 Task: Open a blank sheet, save the file as 'skill' Insert a table '3 by 2' In first column, add headers, 'Task, Start Date, End Date'. Under first header add  R&D. Under second header add  4 May. Under third header add  '12 May'. Change table style to  'Light Blue'
Action: Mouse pressed left at (29, 65)
Screenshot: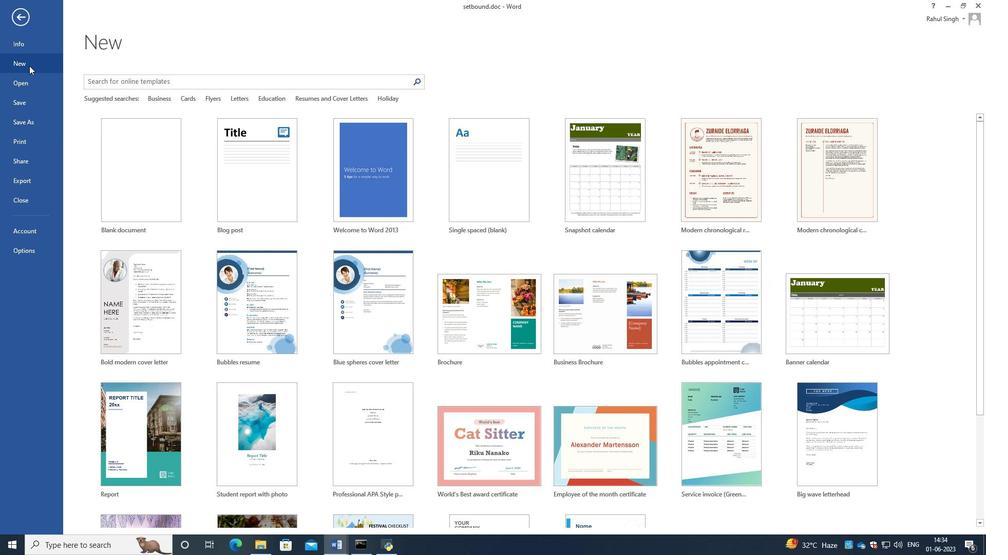 
Action: Mouse moved to (128, 170)
Screenshot: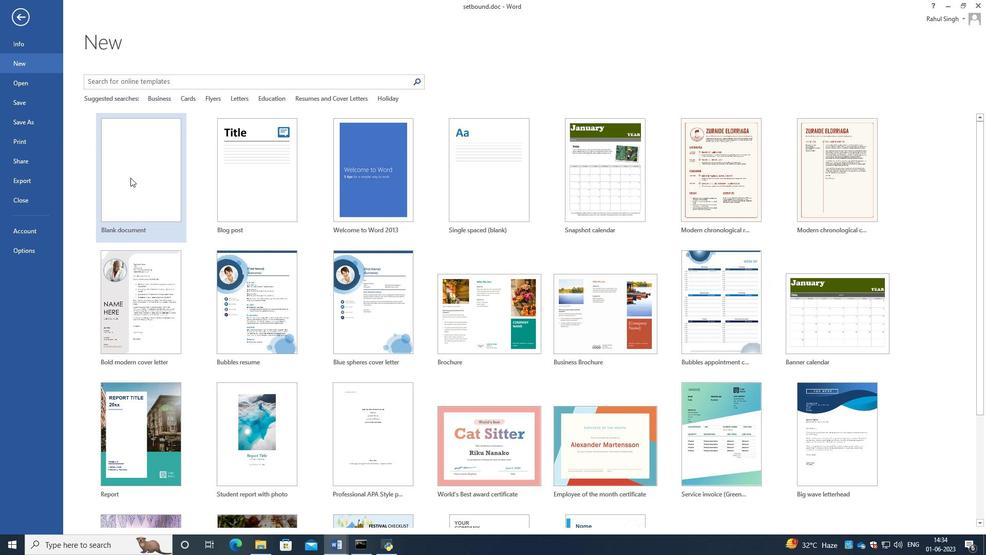 
Action: Mouse pressed left at (128, 170)
Screenshot: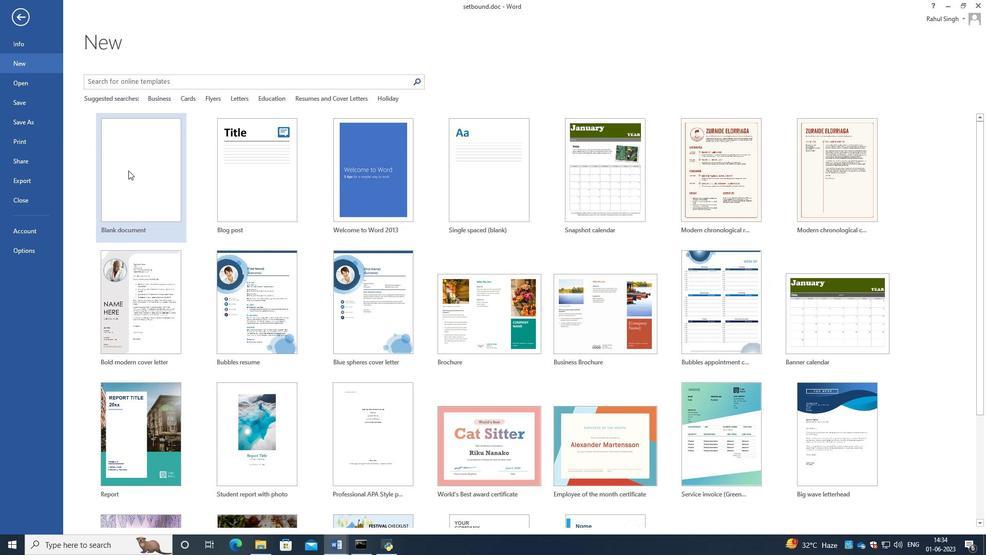 
Action: Mouse moved to (9, 20)
Screenshot: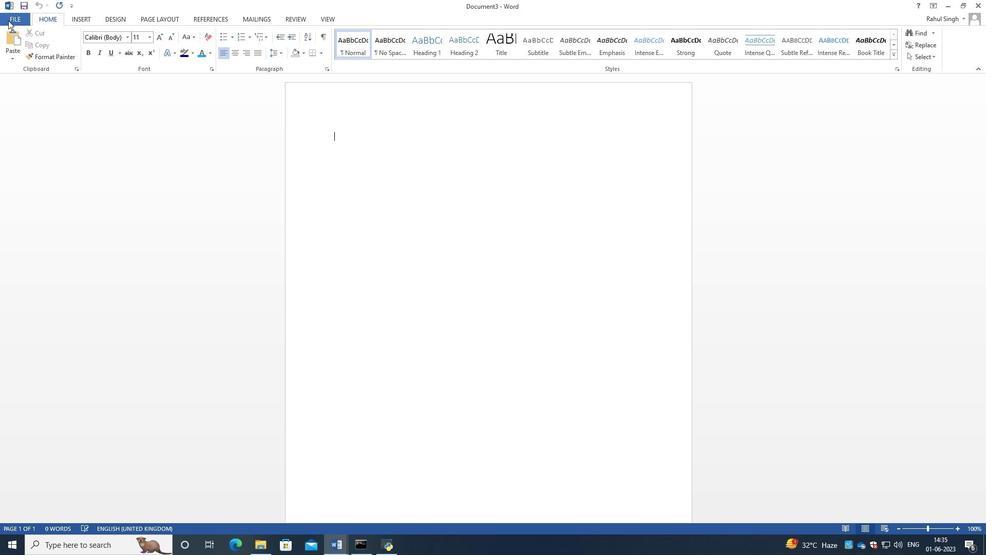 
Action: Mouse pressed left at (9, 20)
Screenshot: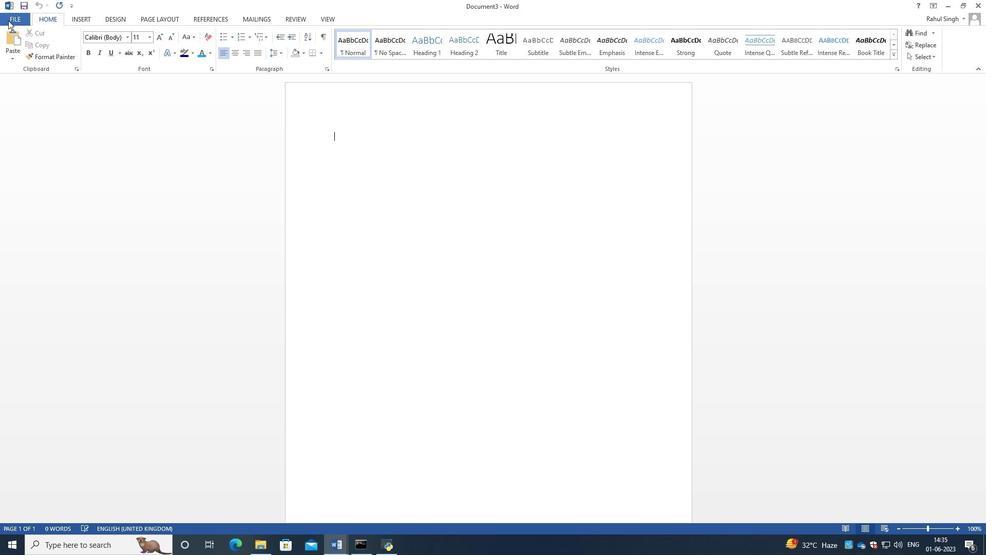 
Action: Mouse moved to (30, 120)
Screenshot: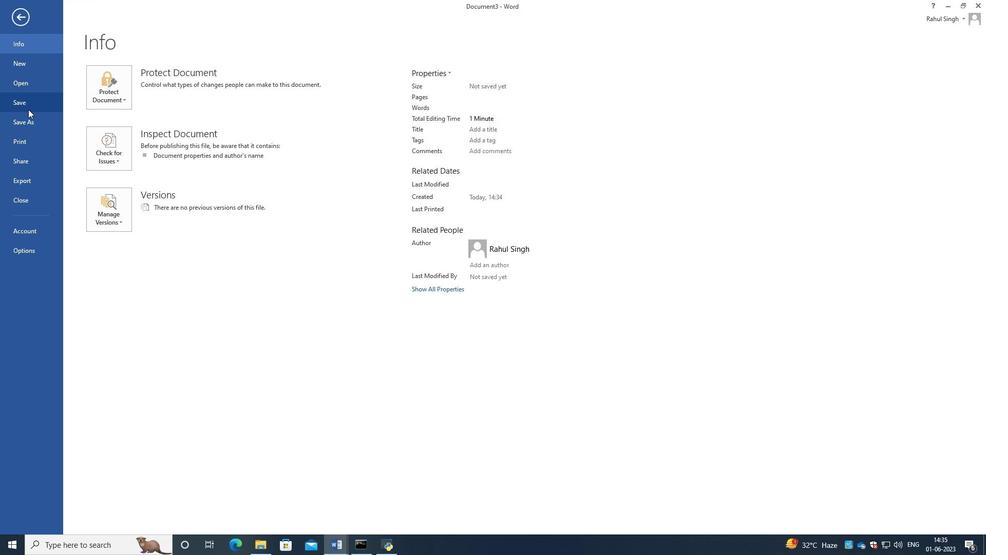 
Action: Mouse pressed left at (30, 120)
Screenshot: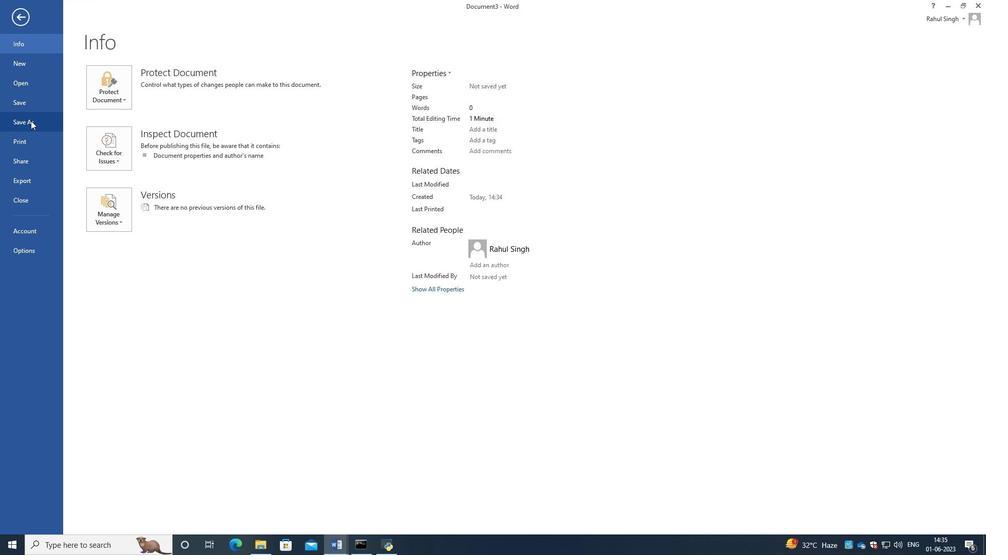 
Action: Mouse moved to (281, 111)
Screenshot: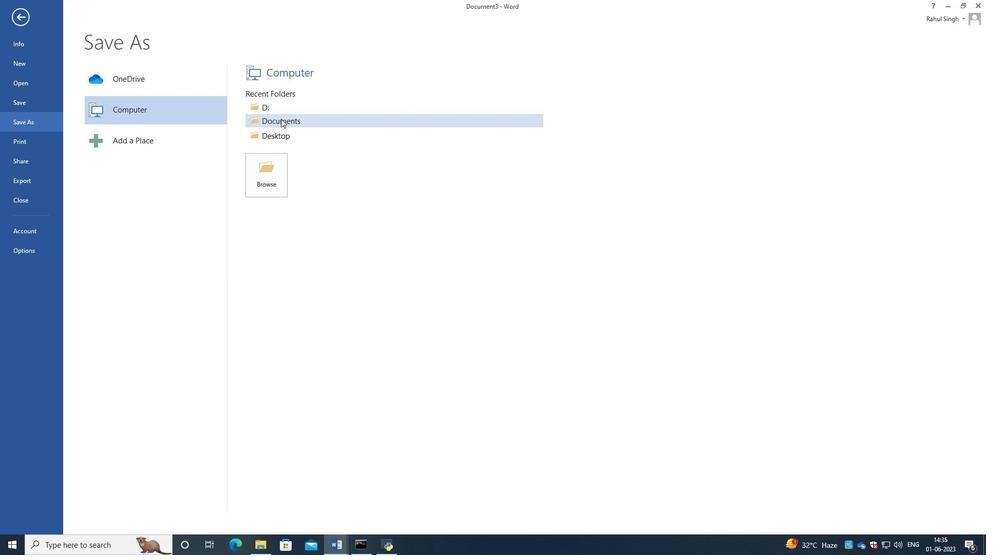
Action: Mouse pressed left at (281, 111)
Screenshot: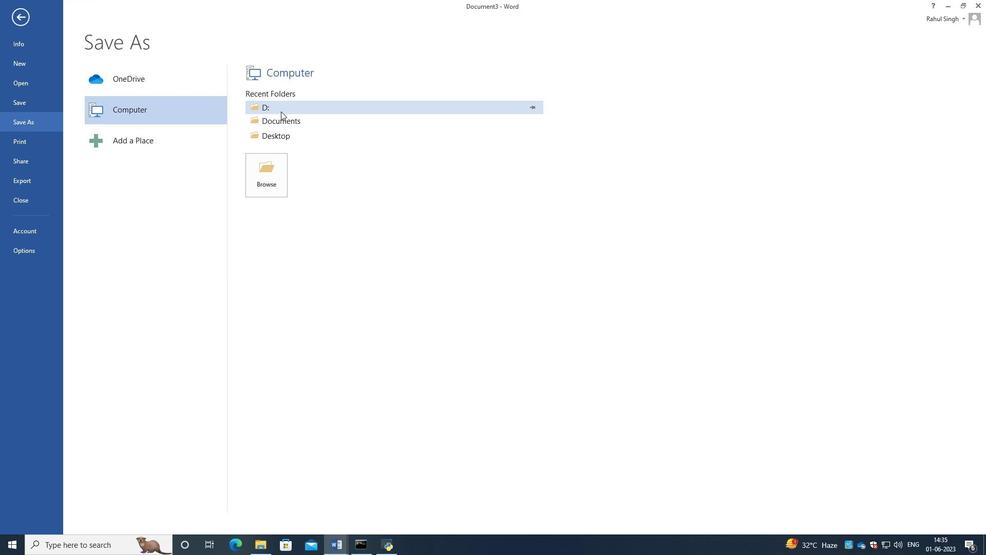 
Action: Mouse moved to (265, 215)
Screenshot: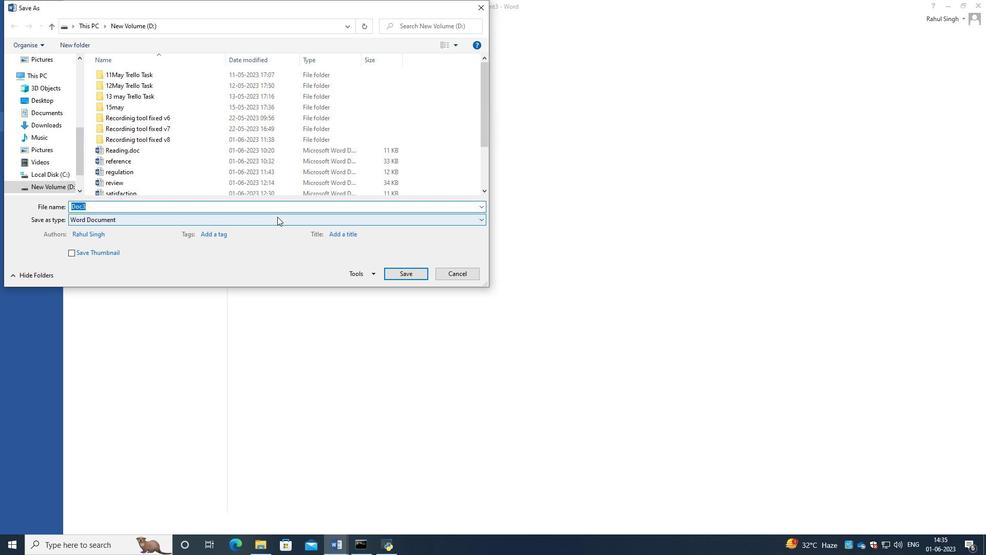 
Action: Key pressed skill
Screenshot: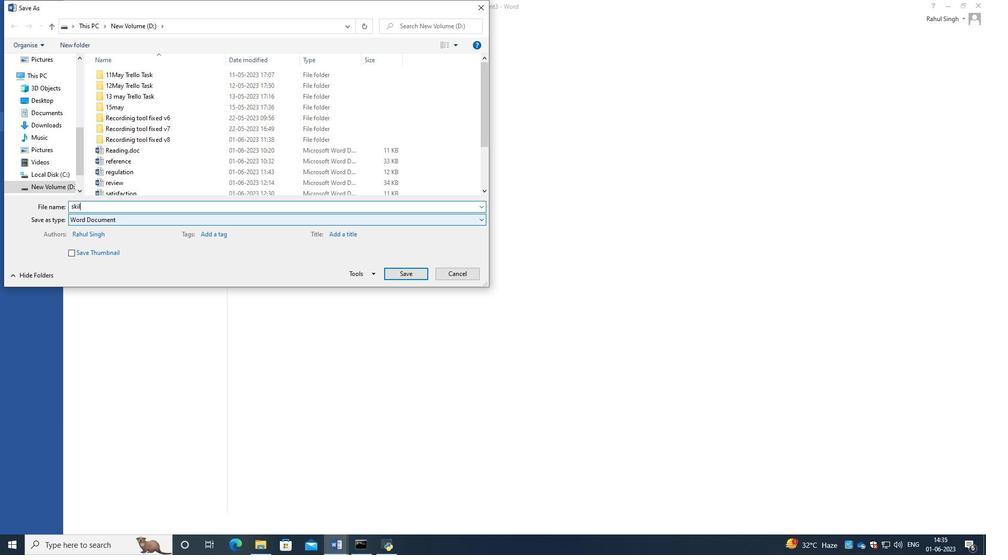 
Action: Mouse moved to (389, 274)
Screenshot: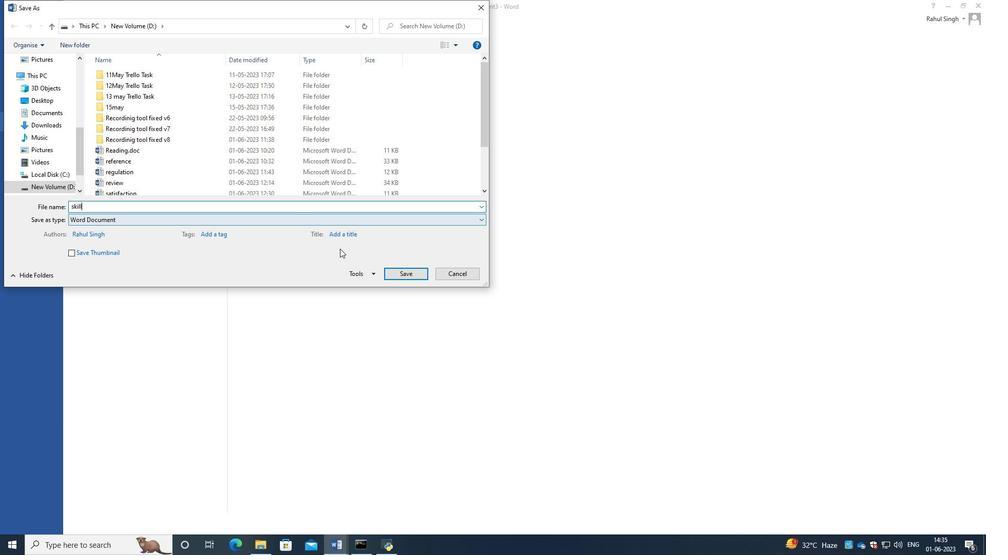 
Action: Mouse pressed left at (389, 274)
Screenshot: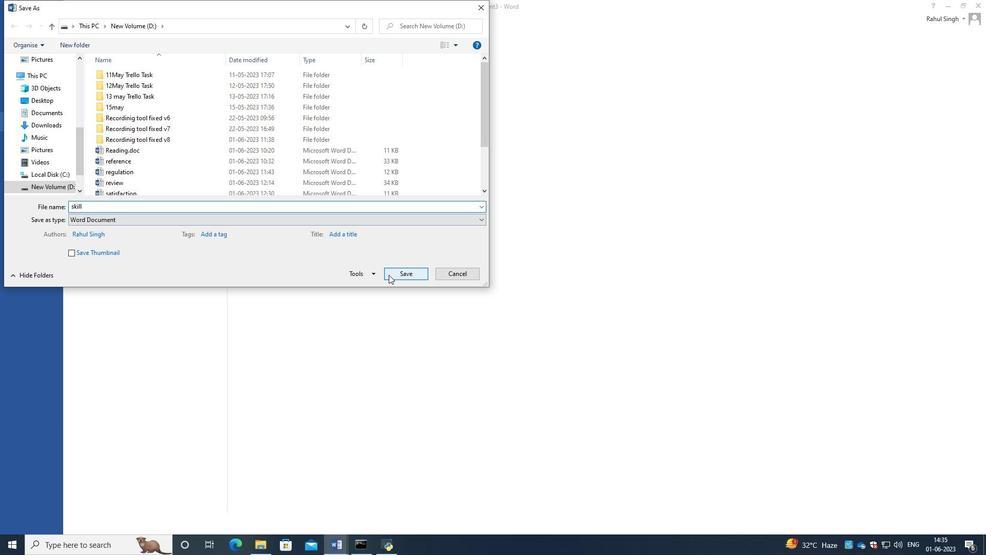 
Action: Mouse moved to (87, 16)
Screenshot: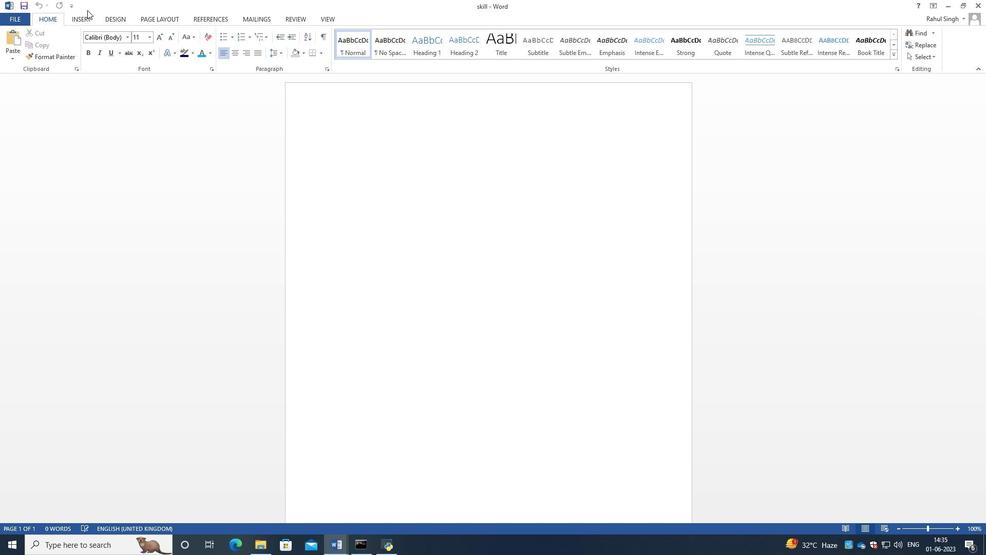 
Action: Mouse pressed left at (87, 16)
Screenshot: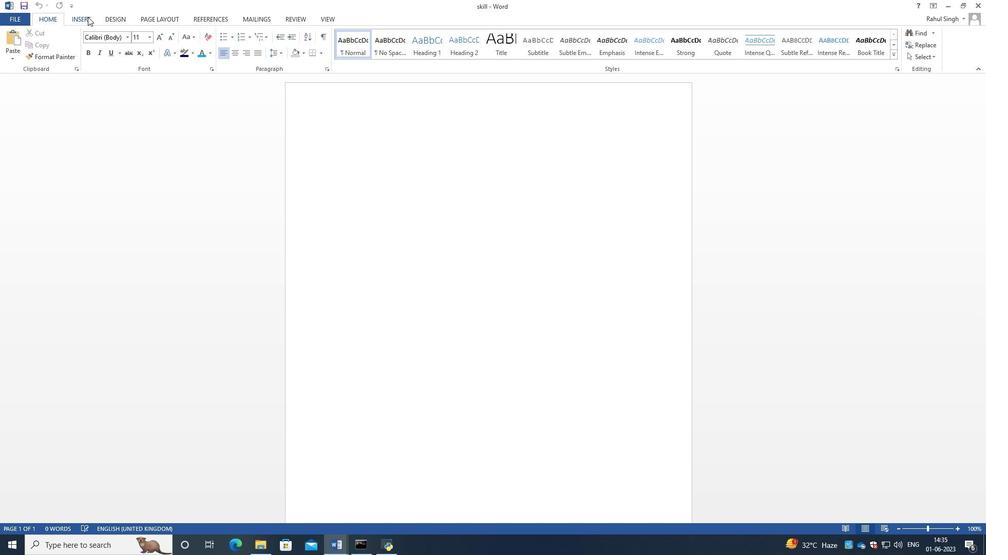 
Action: Mouse moved to (78, 56)
Screenshot: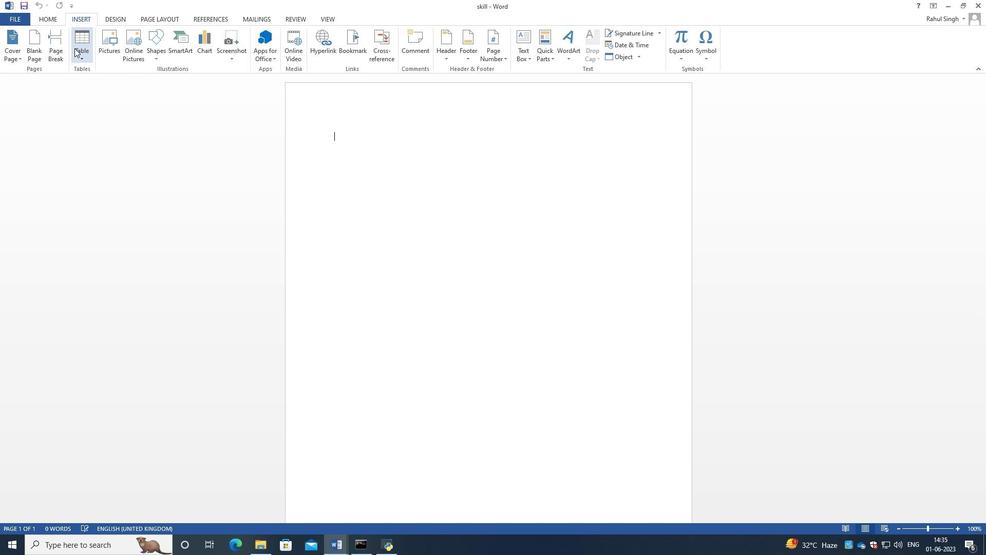 
Action: Mouse pressed left at (78, 56)
Screenshot: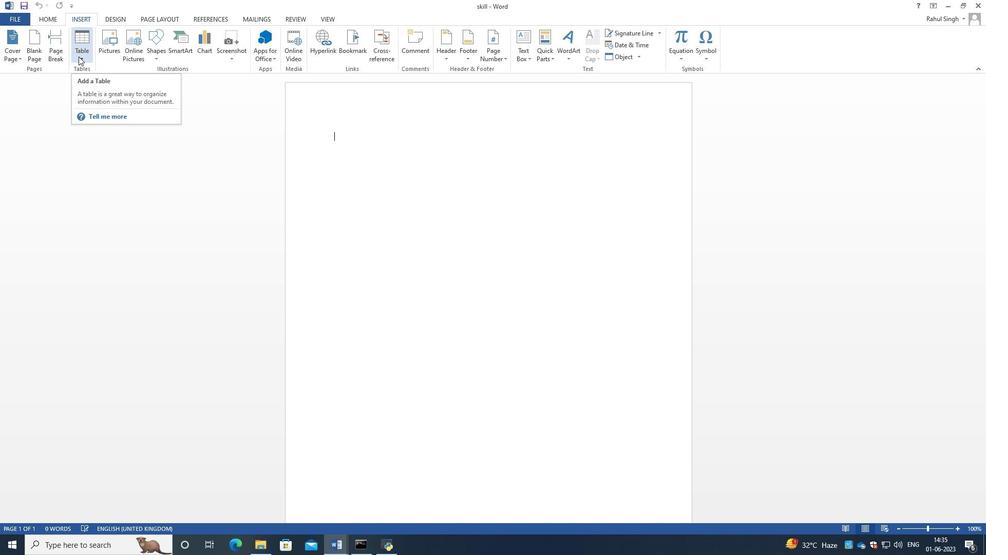 
Action: Mouse moved to (101, 88)
Screenshot: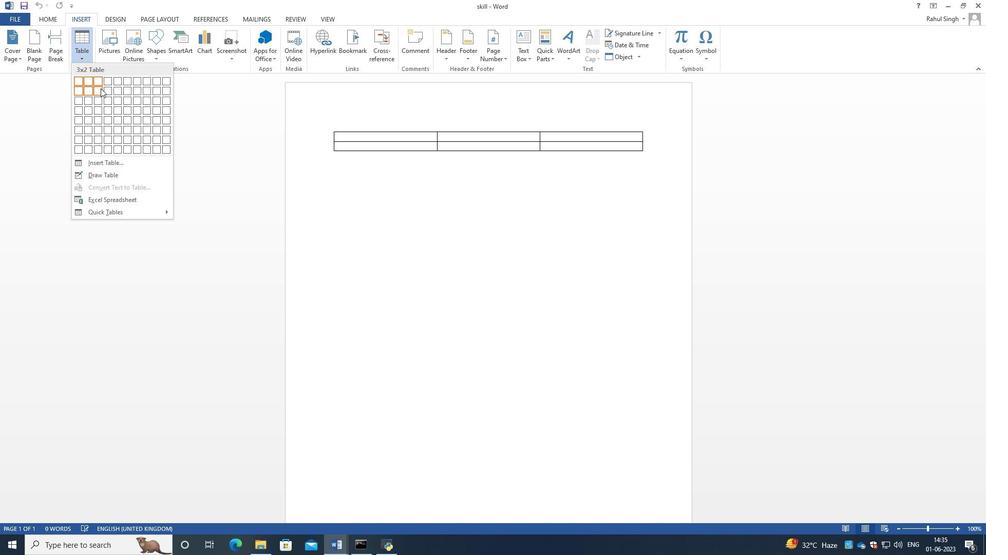 
Action: Mouse pressed left at (101, 88)
Screenshot: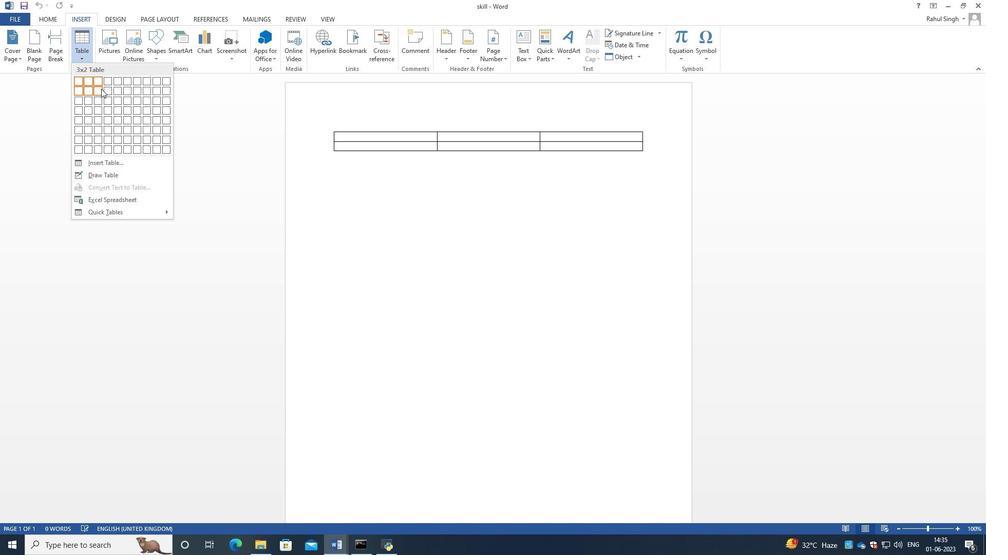 
Action: Mouse moved to (395, 136)
Screenshot: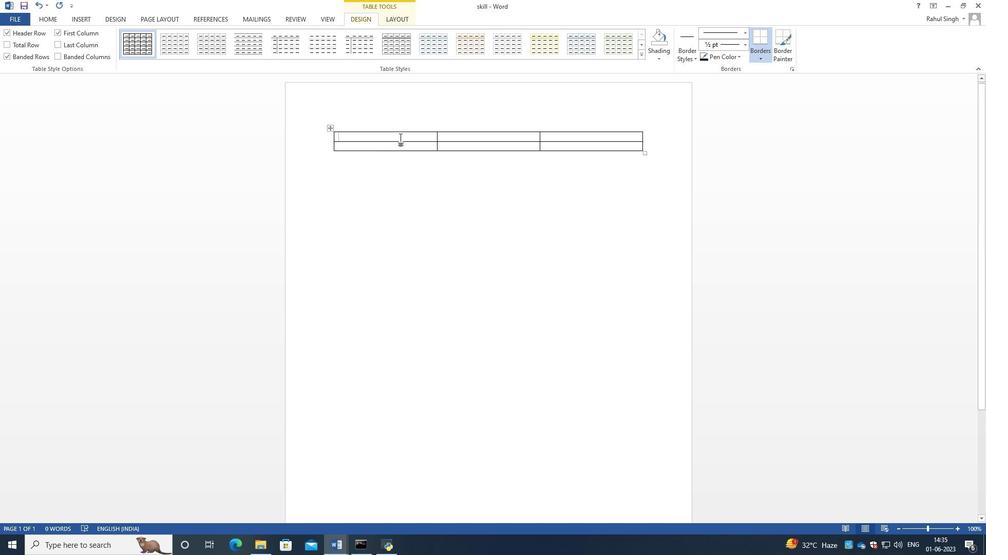 
Action: Mouse pressed left at (395, 136)
Screenshot: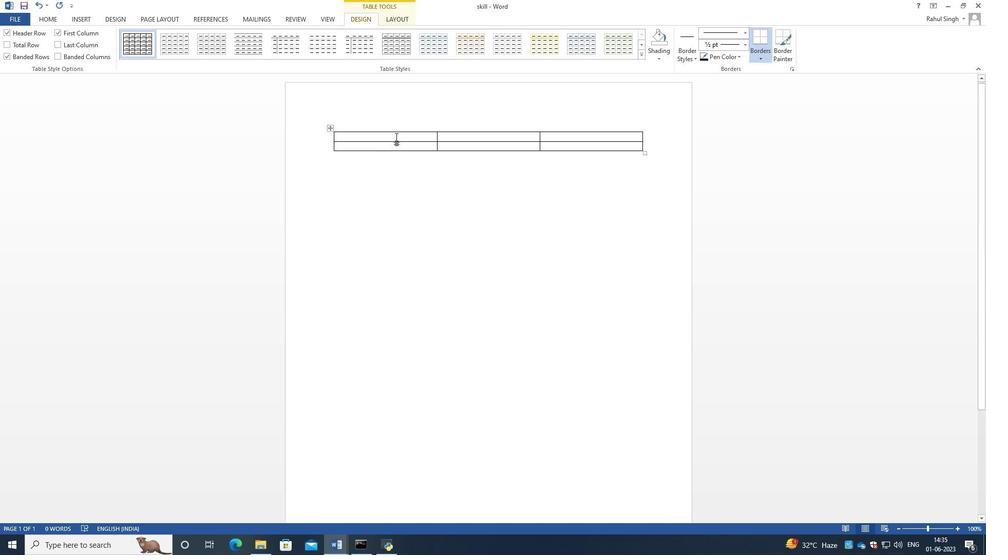 
Action: Key pressed <Key.caps_lock>T<Key.caps_lock>ask<Key.tab>start<Key.space><Key.caps_lock>D<Key.caps_lock>ate<Key.tab><Key.caps_lock>E<Key.caps_lock>nd<Key.space><Key.caps_lock>D<Key.caps_lock>ate
Screenshot: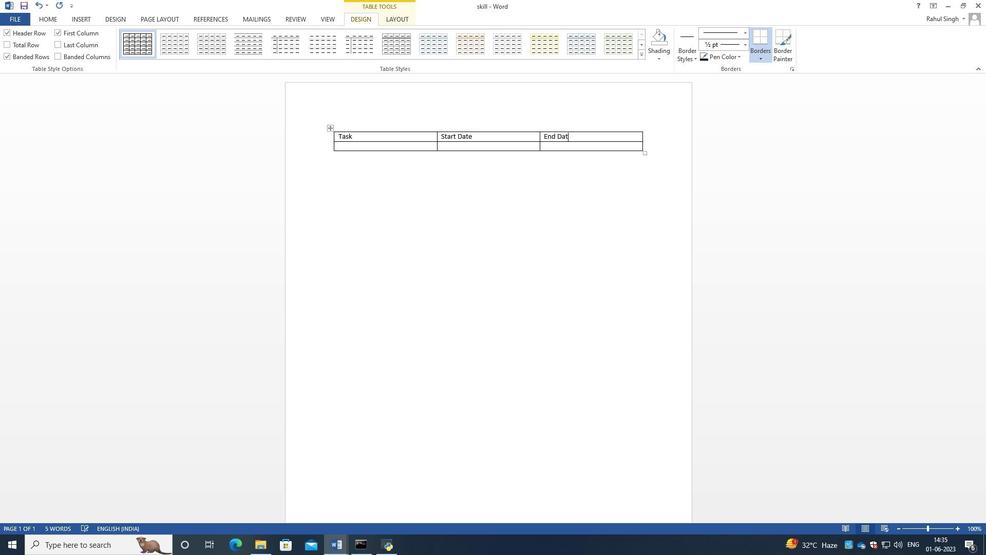 
Action: Mouse moved to (360, 148)
Screenshot: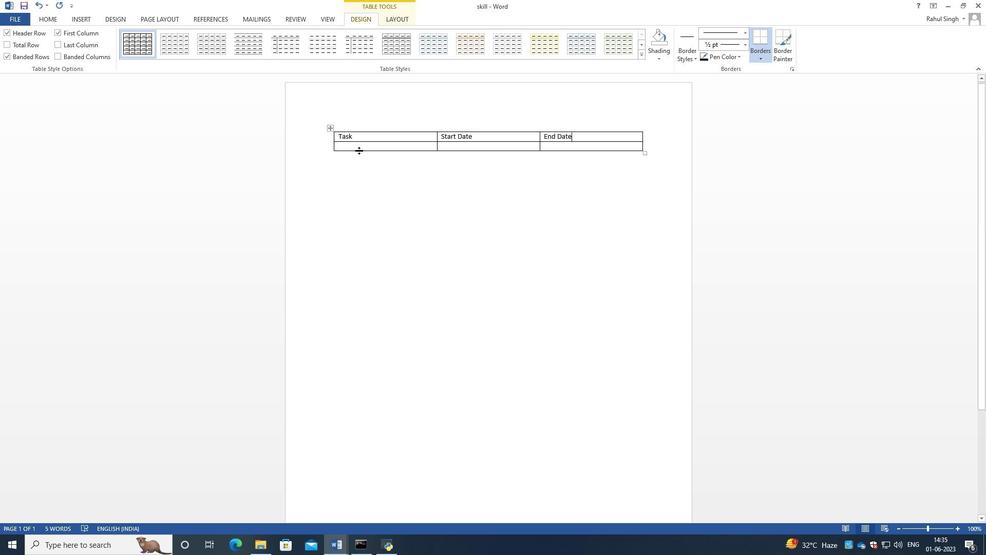 
Action: Mouse pressed left at (360, 148)
Screenshot: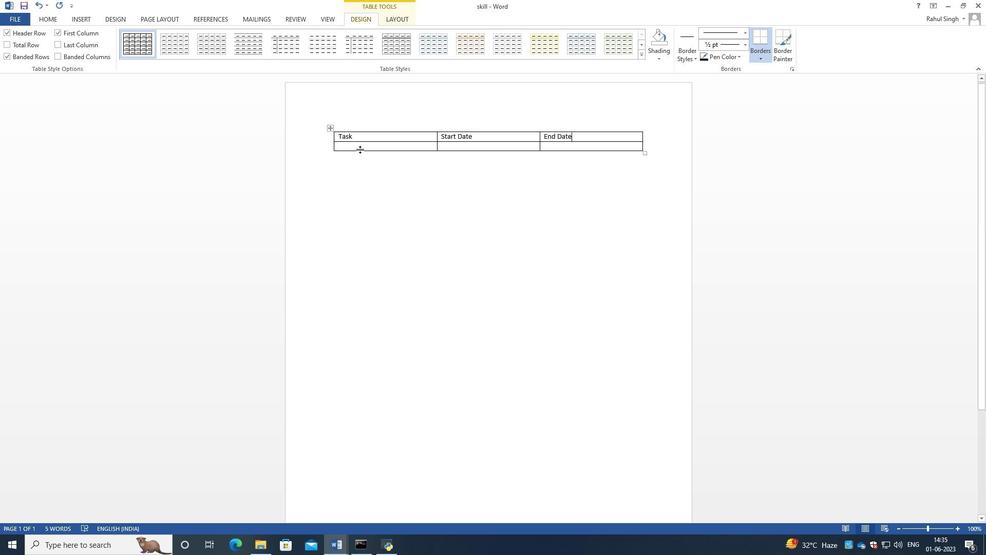 
Action: Key pressed <Key.shift>R<Key.shift><Key.shift><Key.shift><Key.shift><Key.shift><Key.shift><Key.shift><Key.shift><Key.shift><Key.shift><Key.shift><Key.shift><Key.shift><Key.shift><Key.shift><Key.shift><Key.shift><Key.shift><Key.shift><Key.shift><Key.shift><Key.shift><Key.shift><Key.shift><Key.shift><Key.shift><Key.shift><Key.shift><Key.shift><Key.shift><Key.shift><Key.shift><Key.shift><Key.shift><Key.shift><Key.shift><Key.shift><Key.shift><Key.shift><Key.shift><Key.shift><Key.shift><Key.shift><Key.shift><Key.shift><Key.shift>&<Key.shift>D
Screenshot: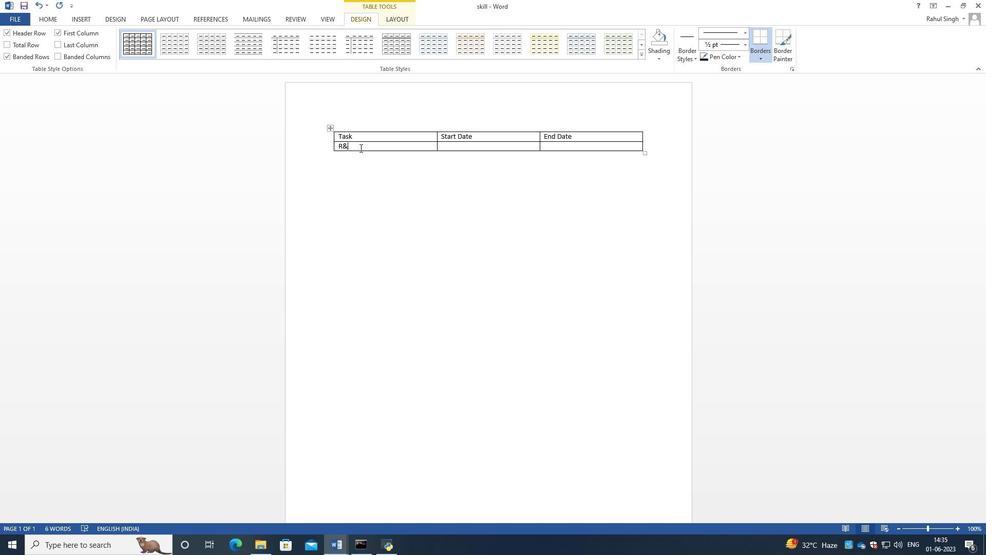
Action: Mouse moved to (476, 145)
Screenshot: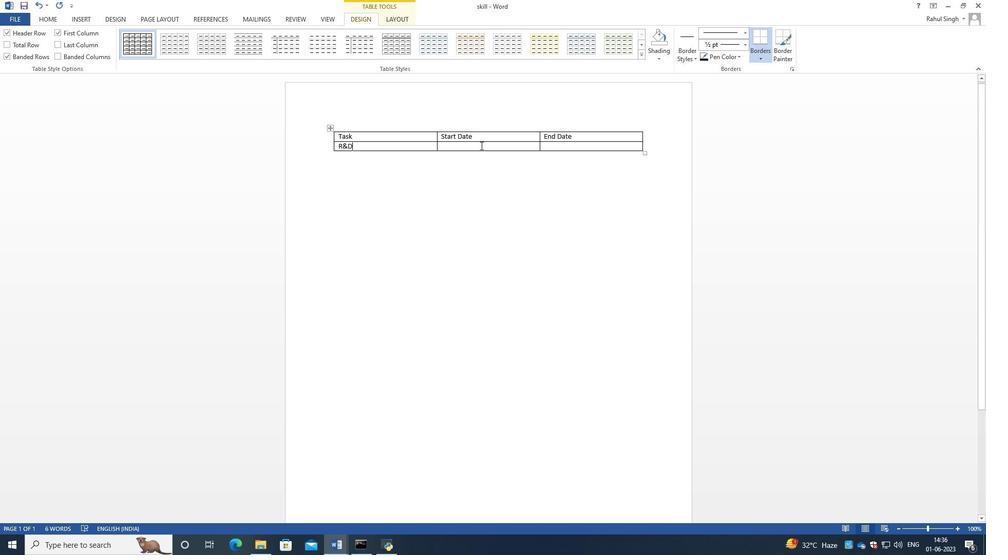 
Action: Mouse pressed left at (476, 145)
Screenshot: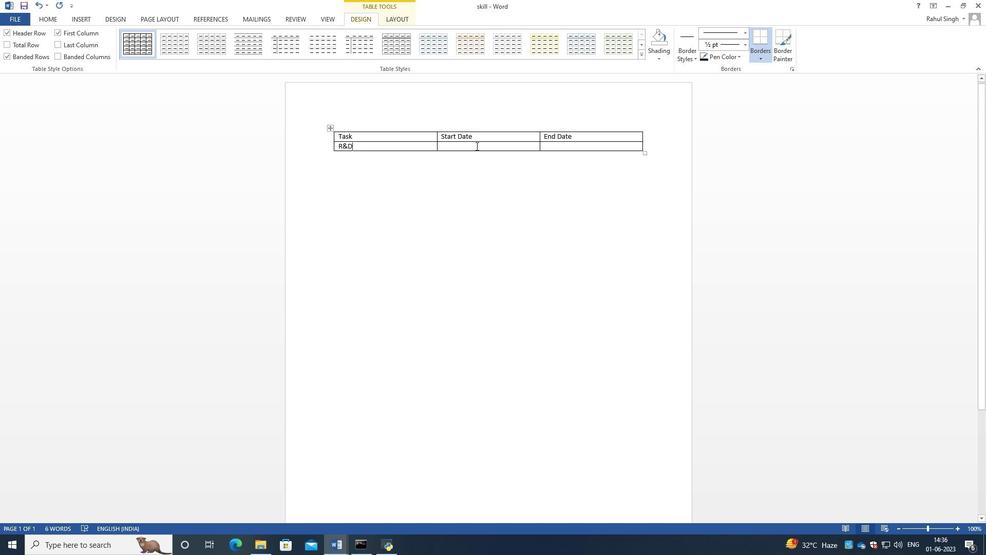 
Action: Key pressed 04<Key.space><Key.caps_lock>M<Key.caps_lock>ay
Screenshot: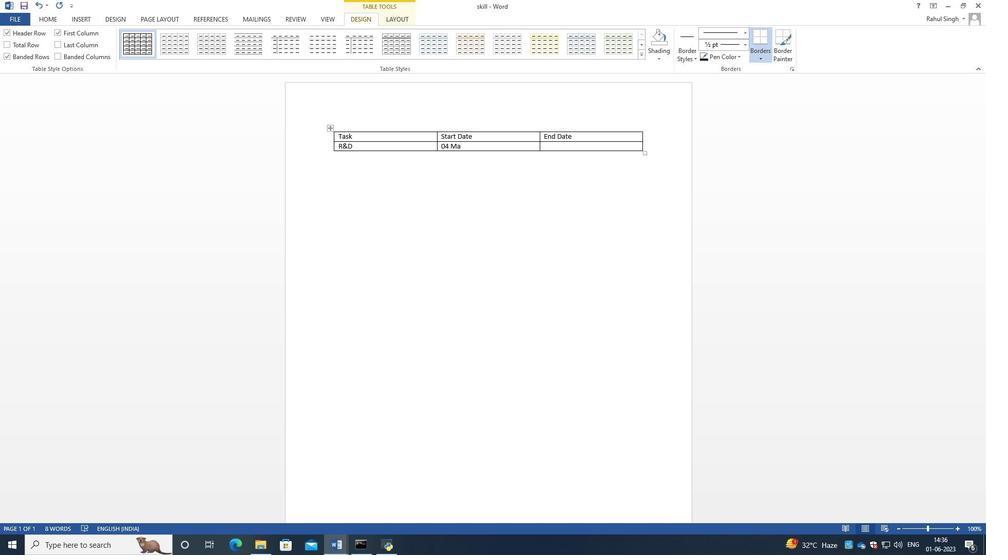 
Action: Mouse moved to (563, 146)
Screenshot: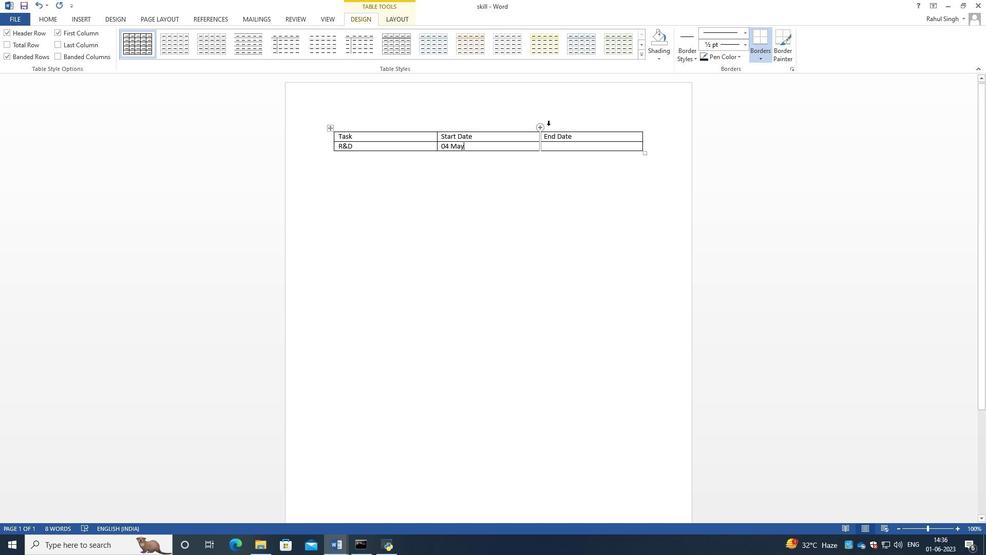 
Action: Mouse pressed left at (563, 146)
Screenshot: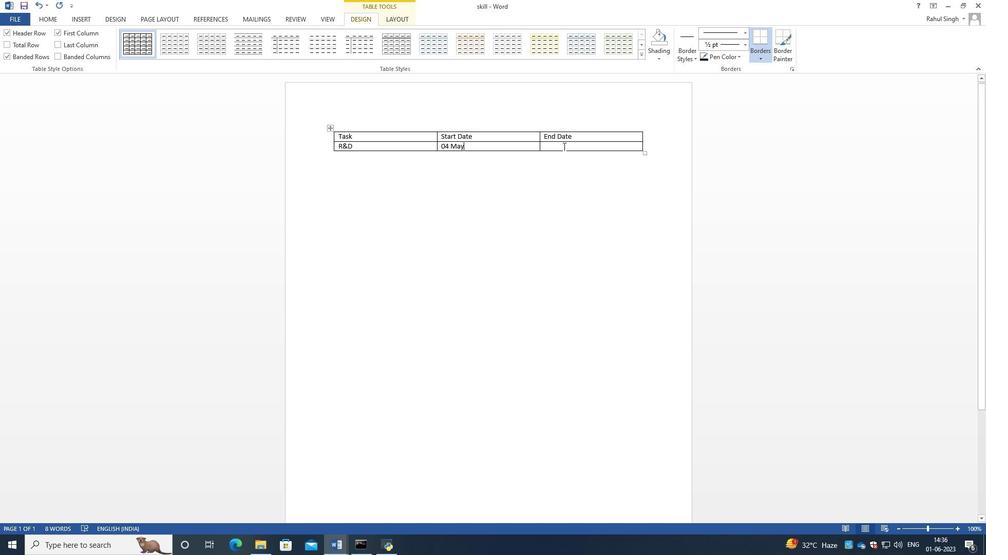 
Action: Key pressed 12<Key.caps_lock>M<Key.caps_lock>ay
Screenshot: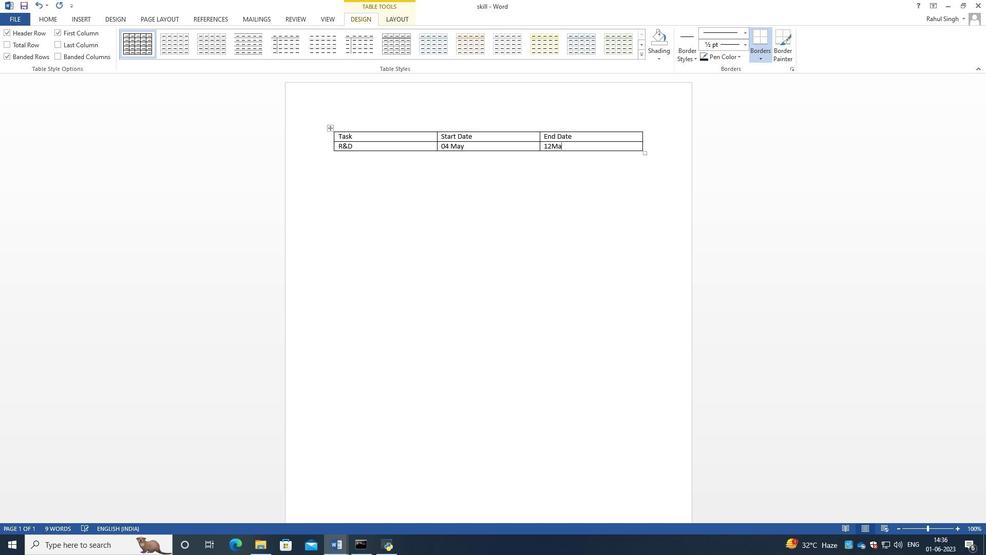
Action: Mouse moved to (602, 178)
Screenshot: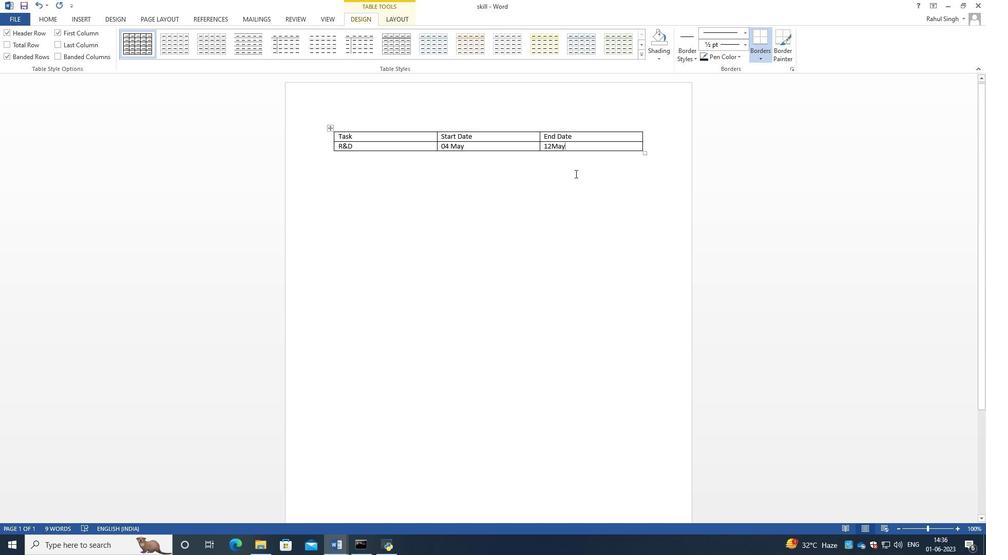 
Action: Mouse pressed left at (602, 178)
Screenshot: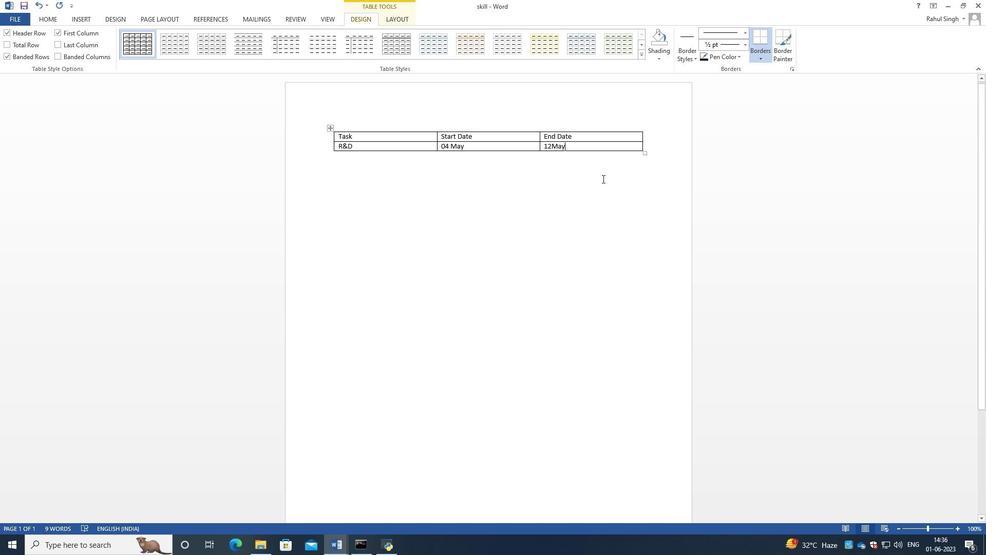 
Action: Mouse moved to (494, 141)
Screenshot: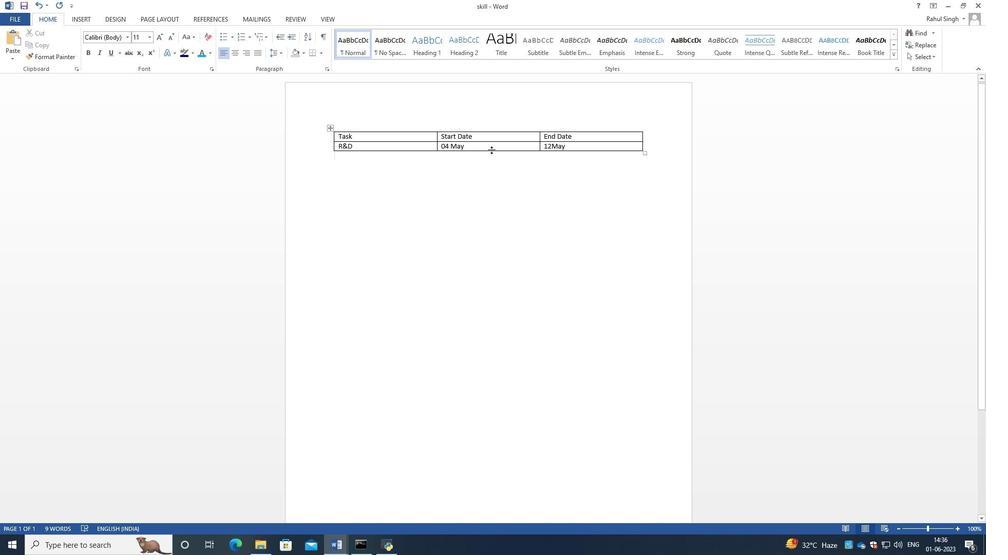 
Action: Mouse pressed left at (494, 141)
Screenshot: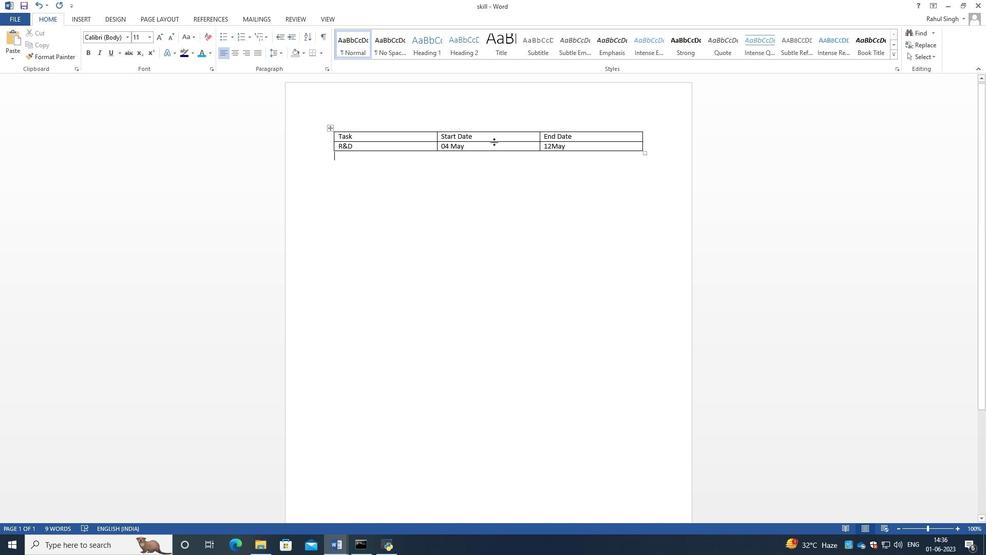 
Action: Mouse moved to (494, 135)
Screenshot: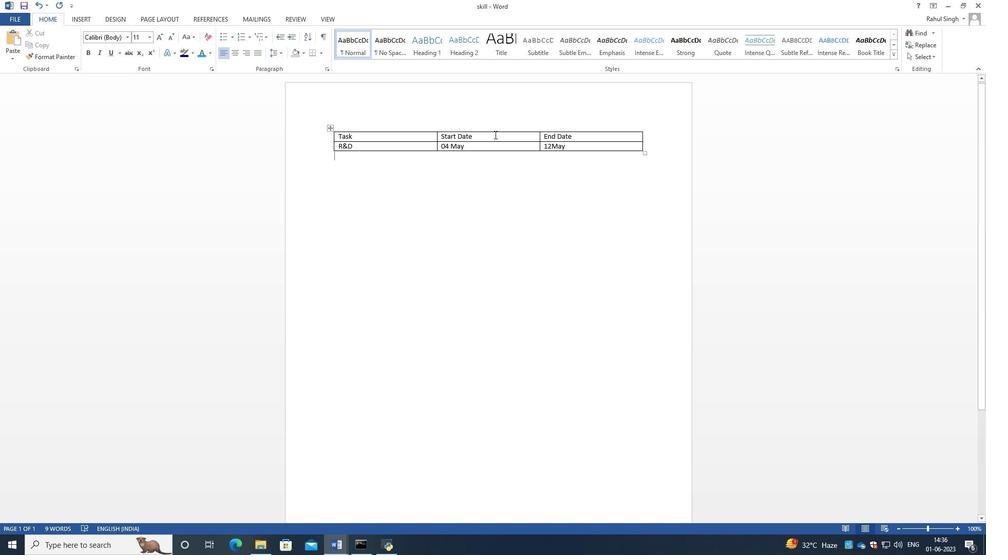 
Action: Mouse pressed left at (494, 135)
Screenshot: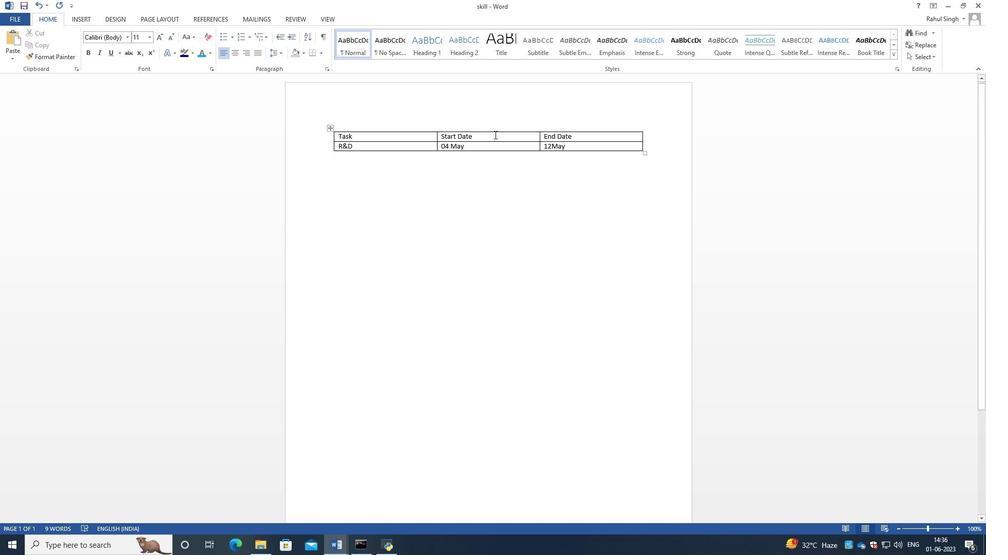 
Action: Mouse moved to (694, 58)
Screenshot: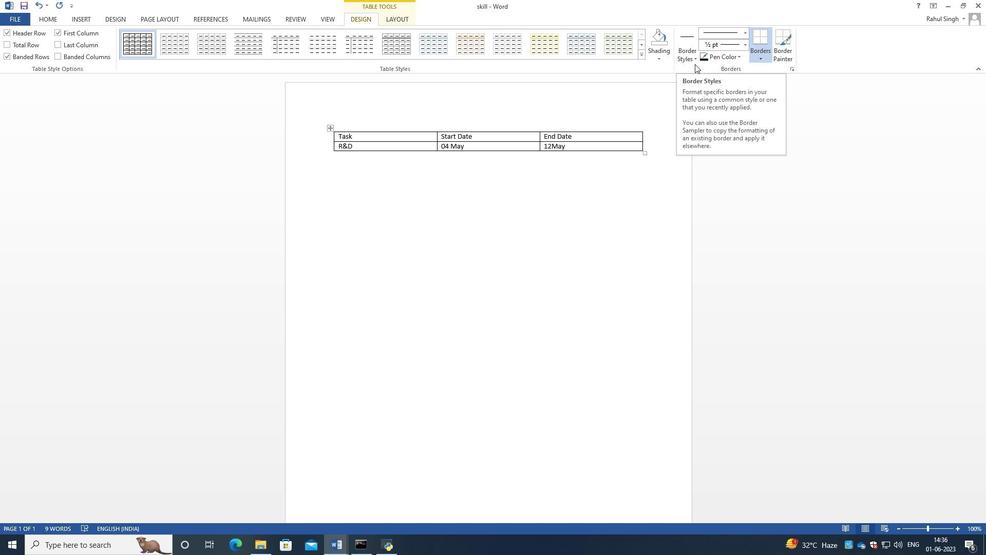 
Action: Mouse pressed left at (694, 58)
Screenshot: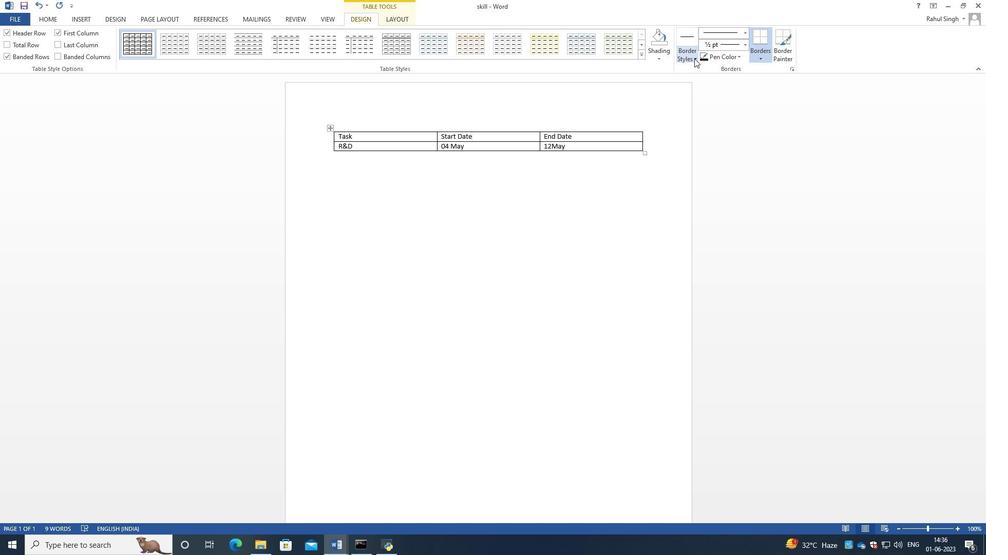 
Action: Mouse pressed left at (694, 58)
Screenshot: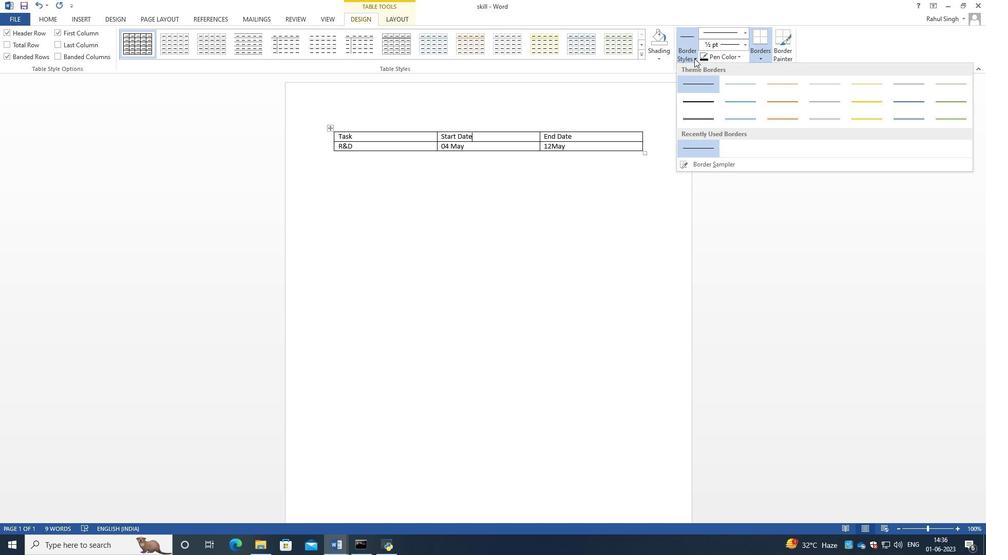 
Action: Mouse moved to (655, 56)
Screenshot: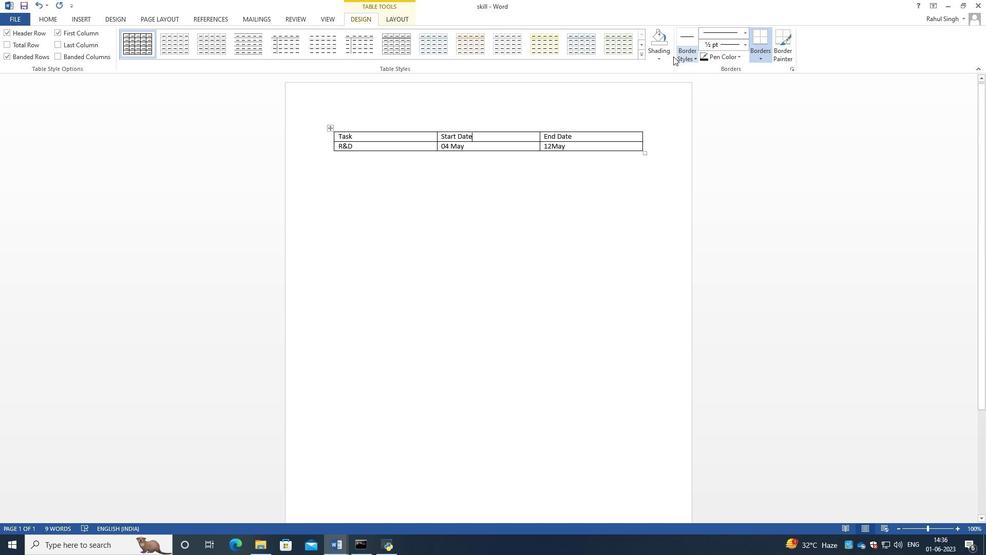 
Action: Mouse pressed left at (655, 56)
Screenshot: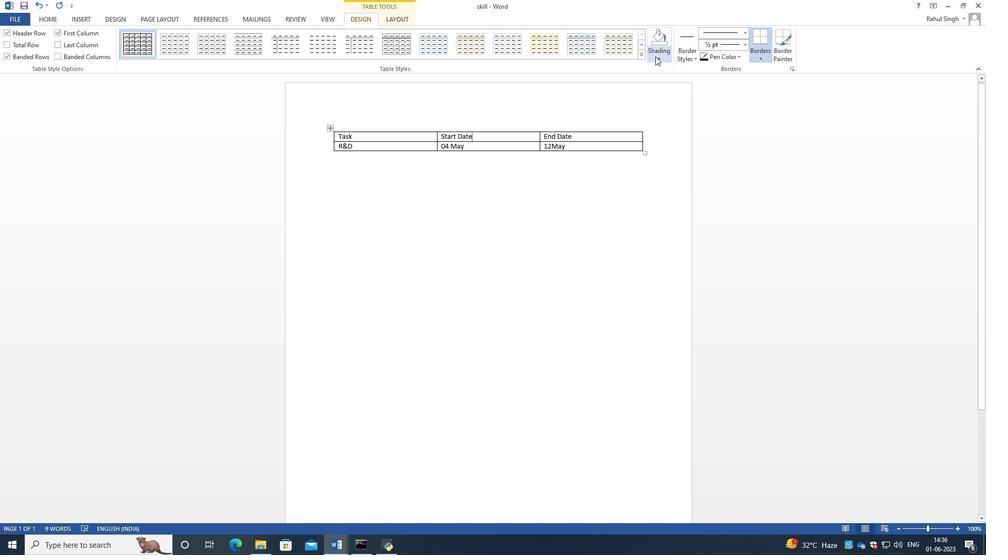
Action: Mouse pressed left at (655, 56)
Screenshot: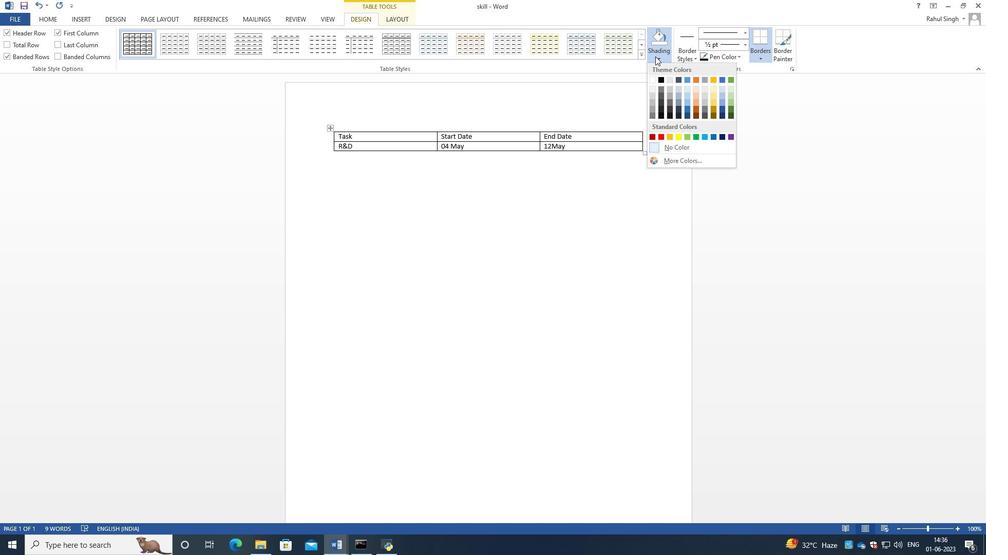 
Action: Mouse moved to (20, 43)
Screenshot: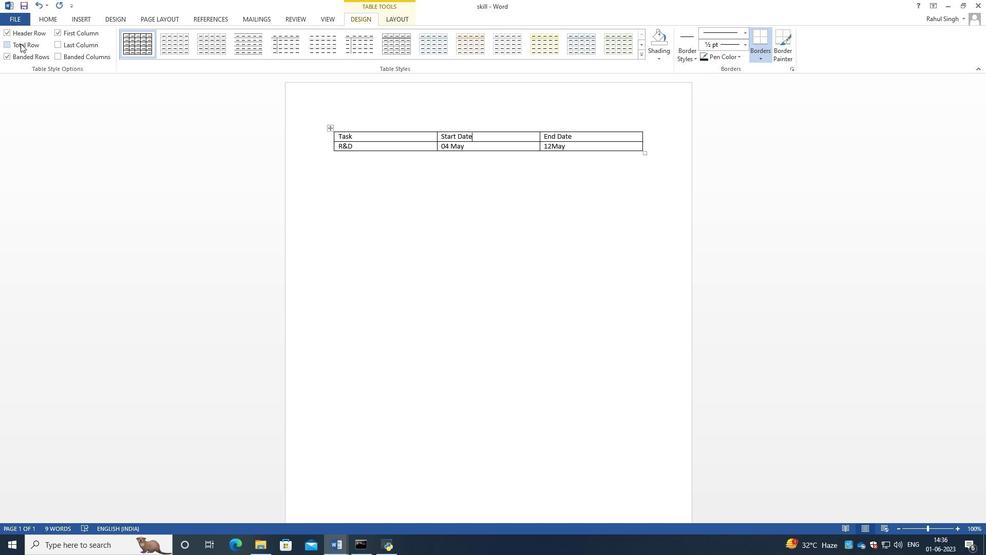 
Action: Mouse pressed left at (20, 43)
Screenshot: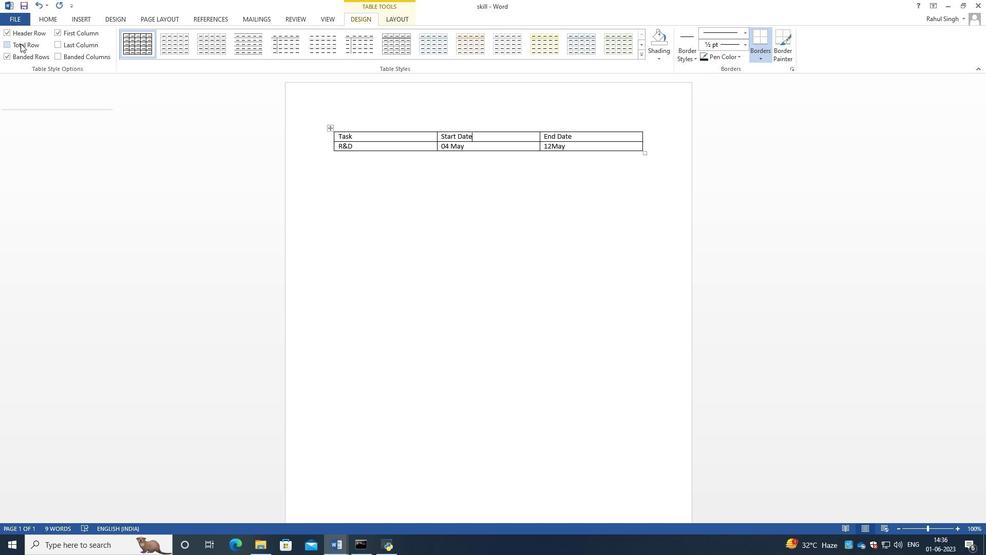 
Action: Mouse moved to (86, 17)
Screenshot: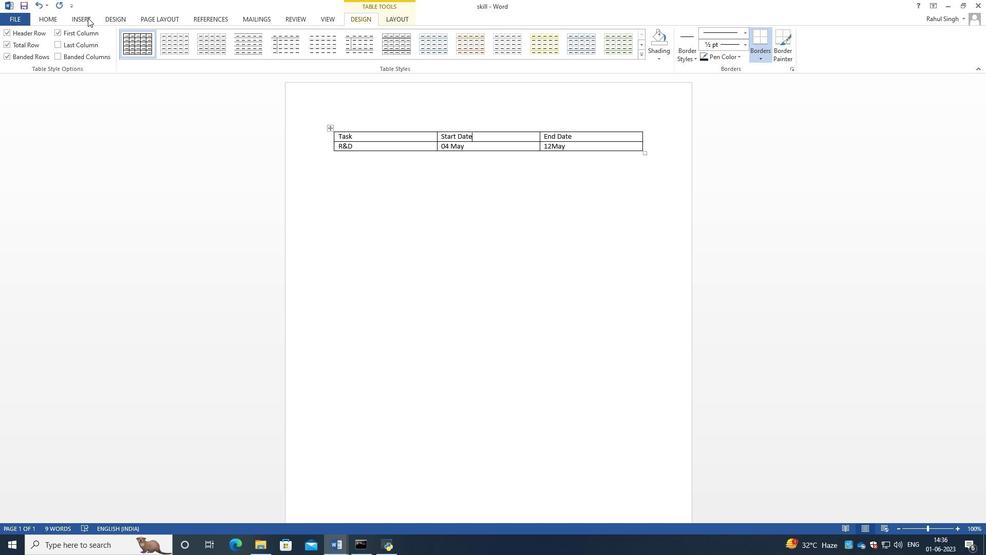 
Action: Mouse pressed left at (86, 17)
Screenshot: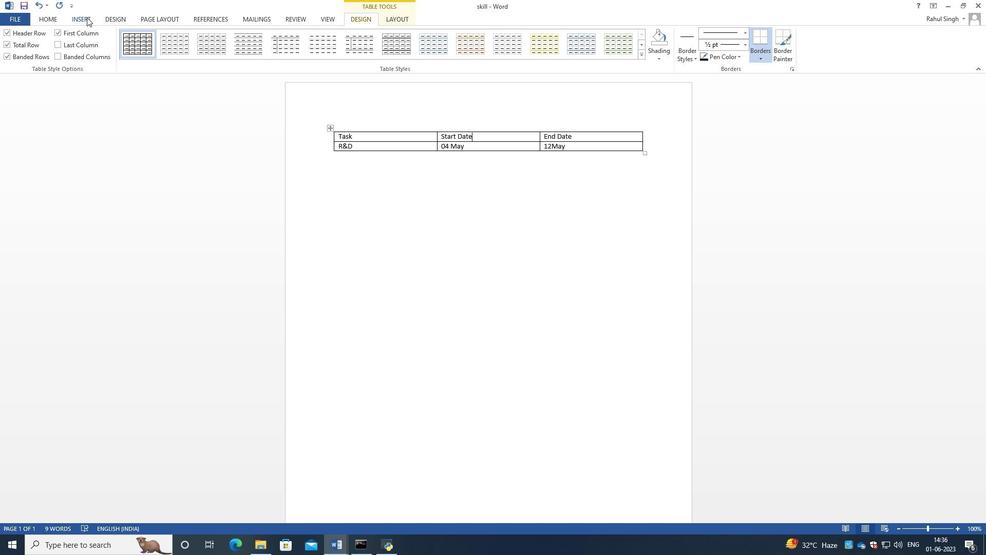 
Action: Mouse moved to (106, 21)
Screenshot: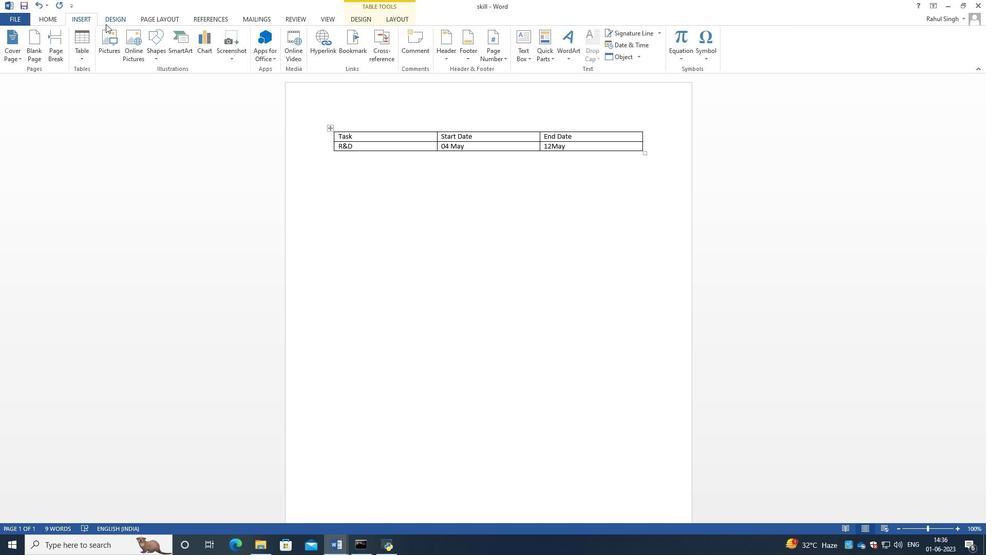
Action: Mouse pressed left at (106, 21)
Screenshot: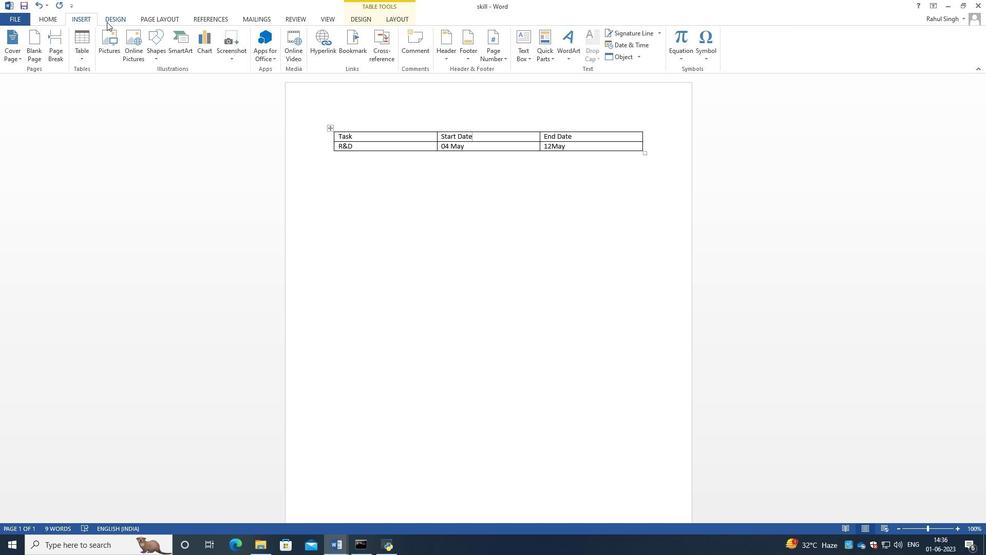 
Action: Mouse moved to (160, 21)
Screenshot: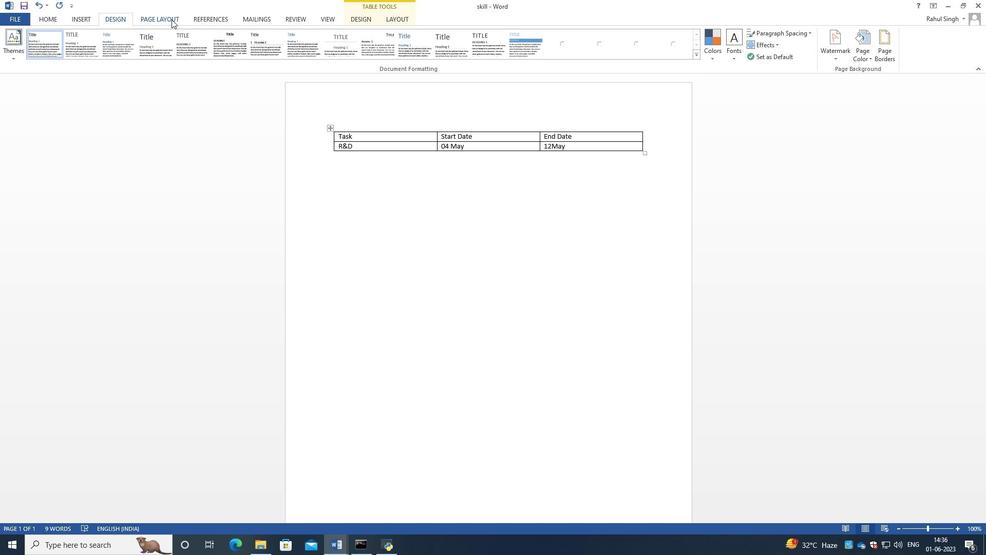 
Action: Mouse pressed left at (160, 21)
Screenshot: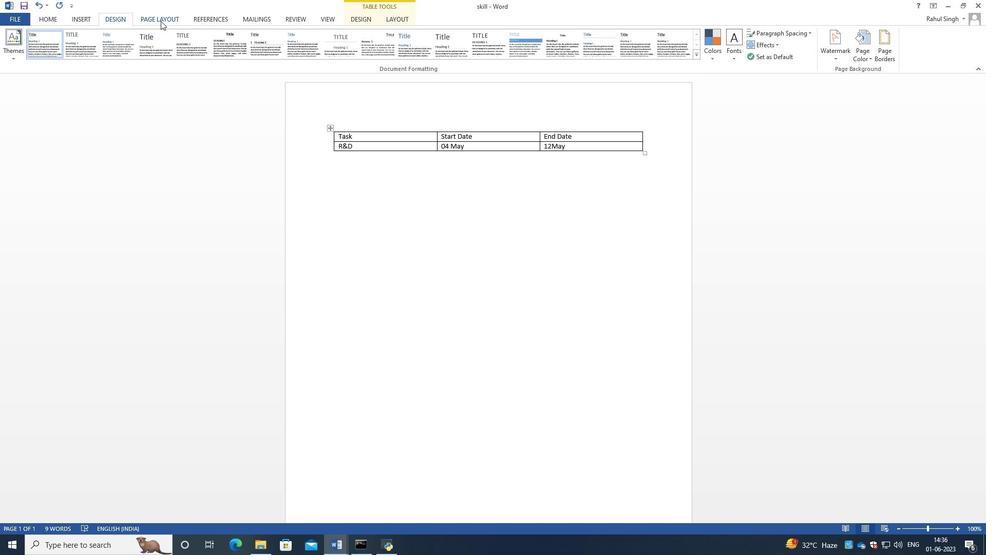 
Action: Mouse moved to (200, 21)
Screenshot: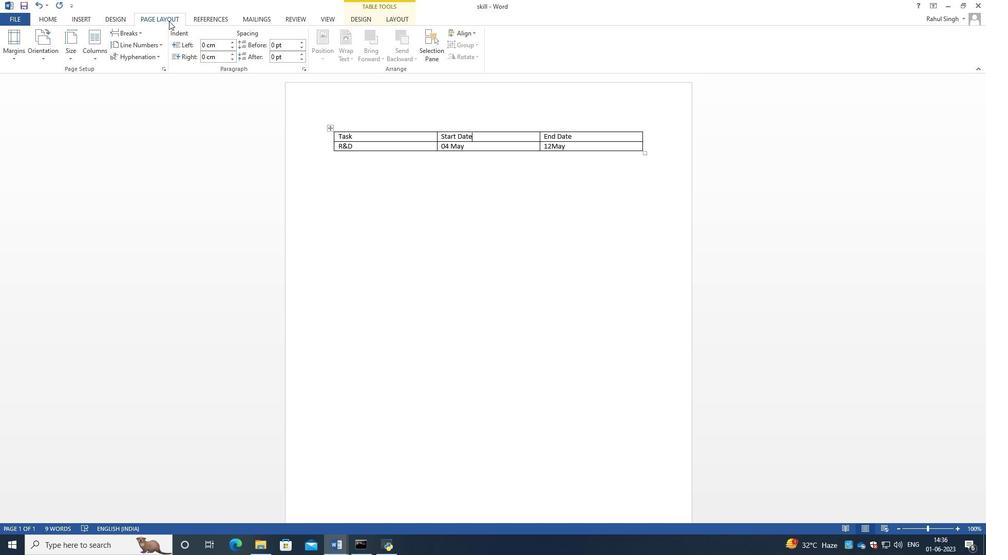 
Action: Mouse pressed left at (200, 21)
Screenshot: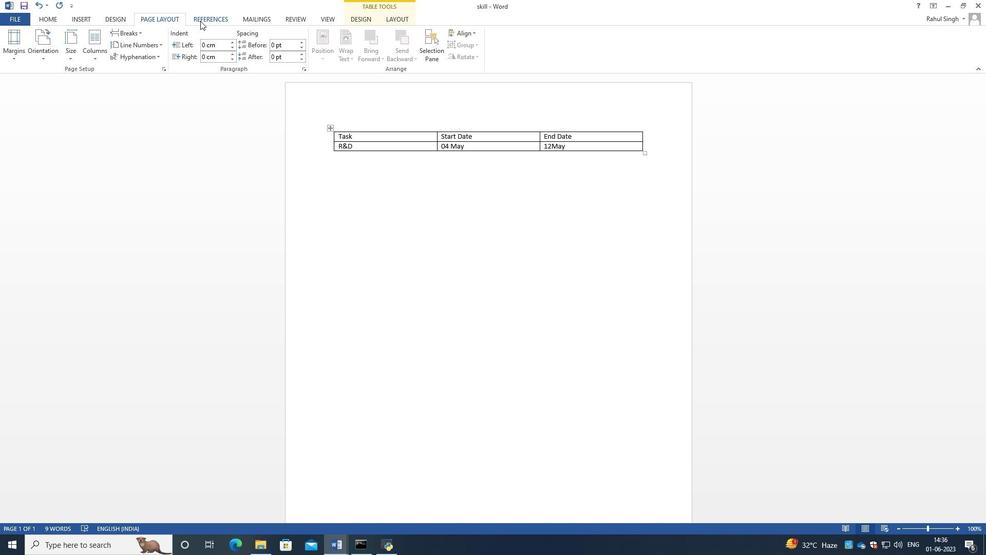 
Action: Mouse moved to (52, 19)
Screenshot: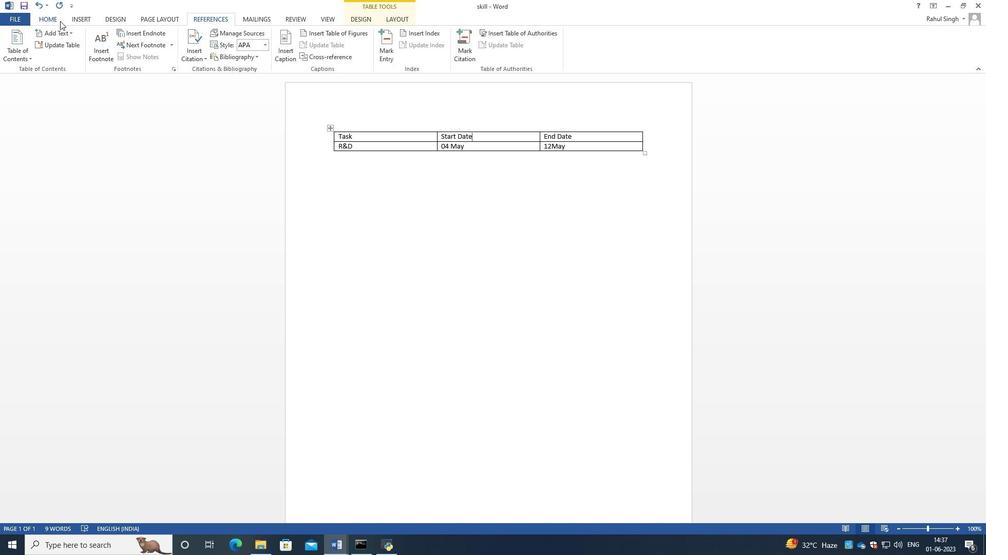 
Action: Mouse pressed left at (52, 19)
Screenshot: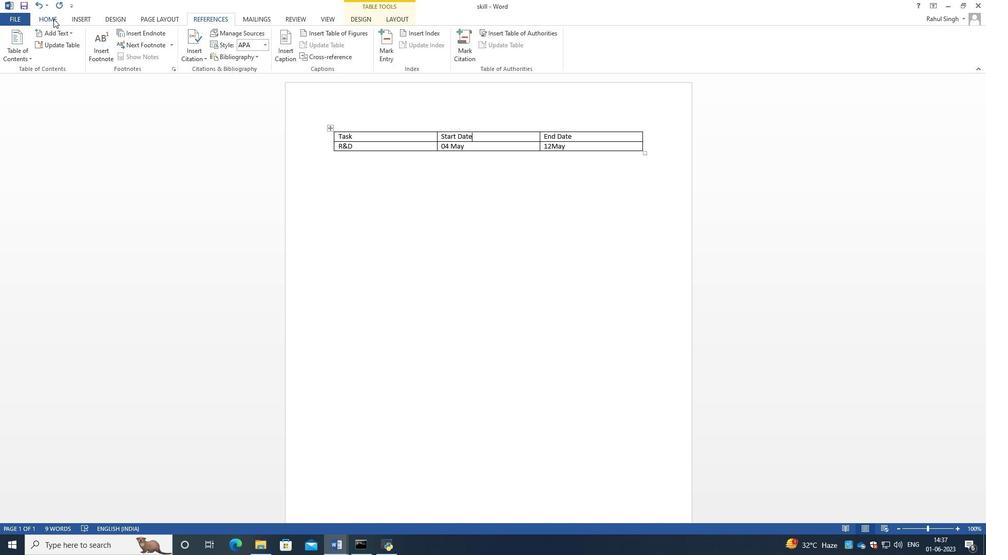 
Action: Mouse moved to (167, 15)
Screenshot: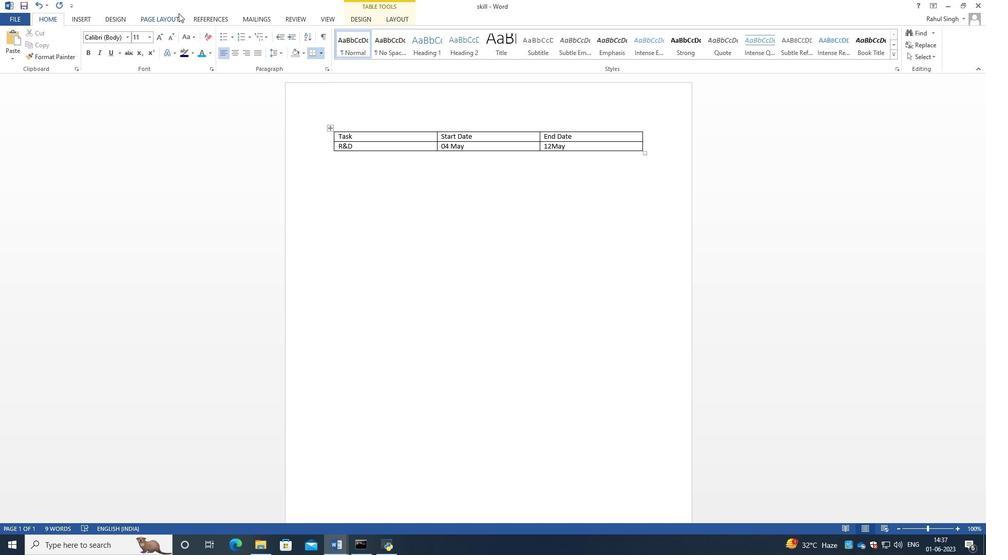 
Action: Mouse pressed left at (167, 15)
Screenshot: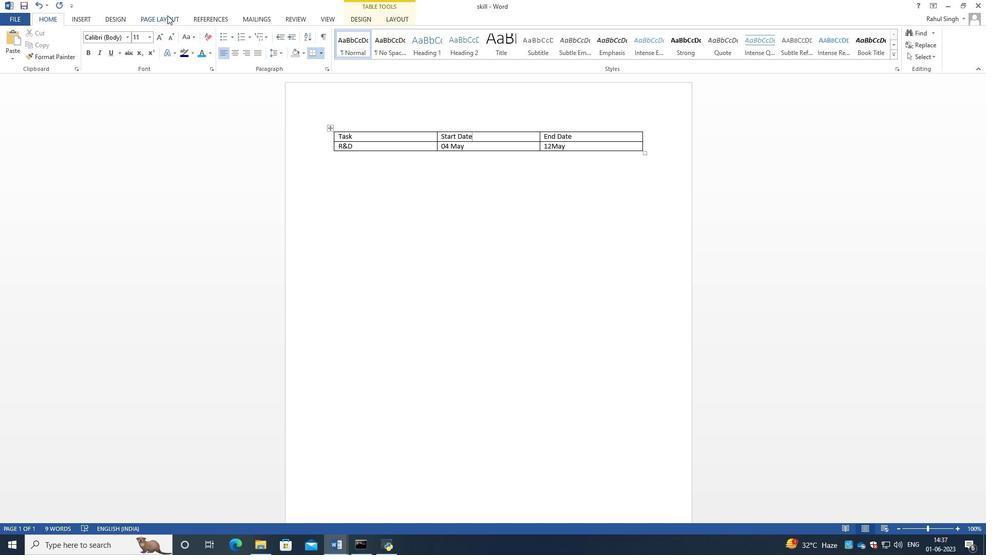 
Action: Mouse moved to (188, 15)
Screenshot: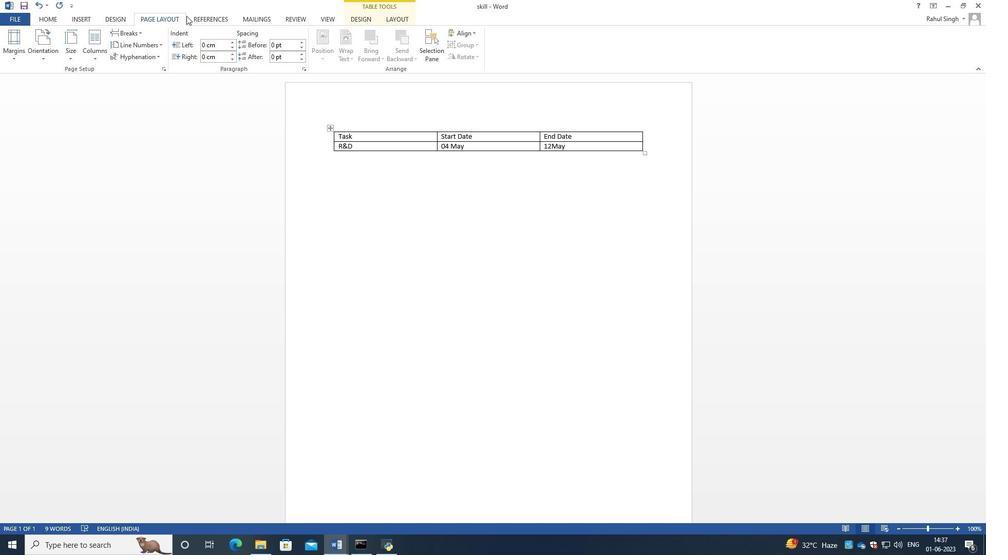 
Action: Mouse pressed left at (188, 15)
Screenshot: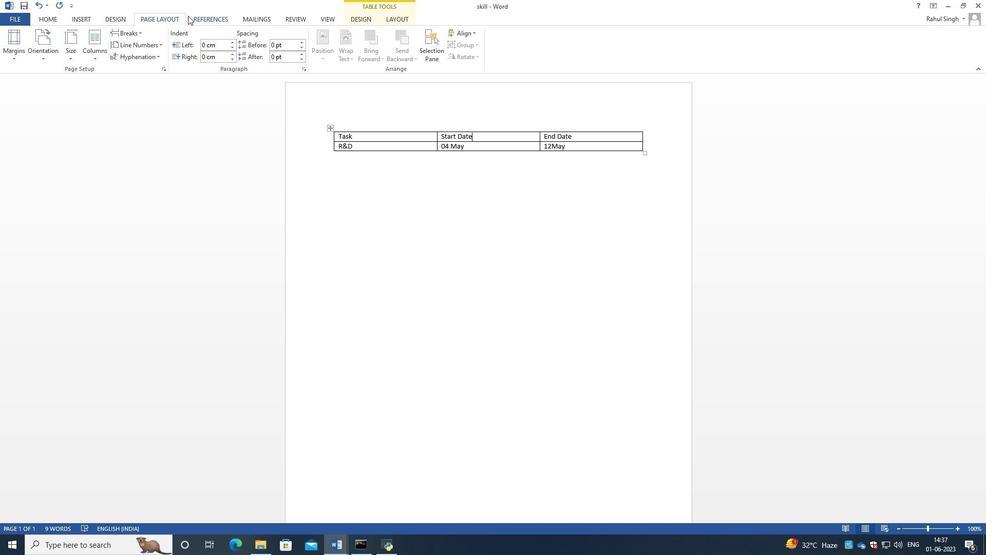 
Action: Mouse moved to (266, 21)
Screenshot: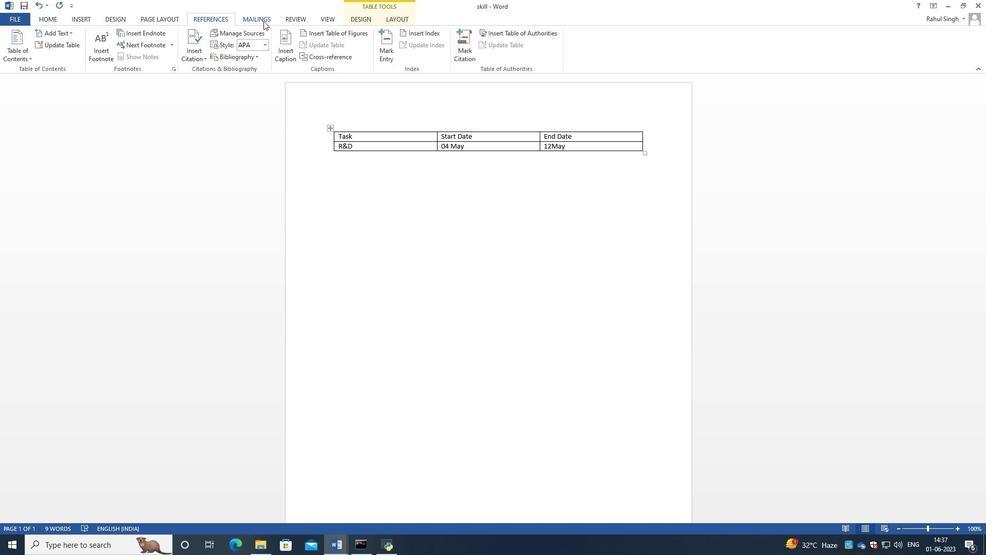 
Action: Mouse pressed left at (266, 21)
Screenshot: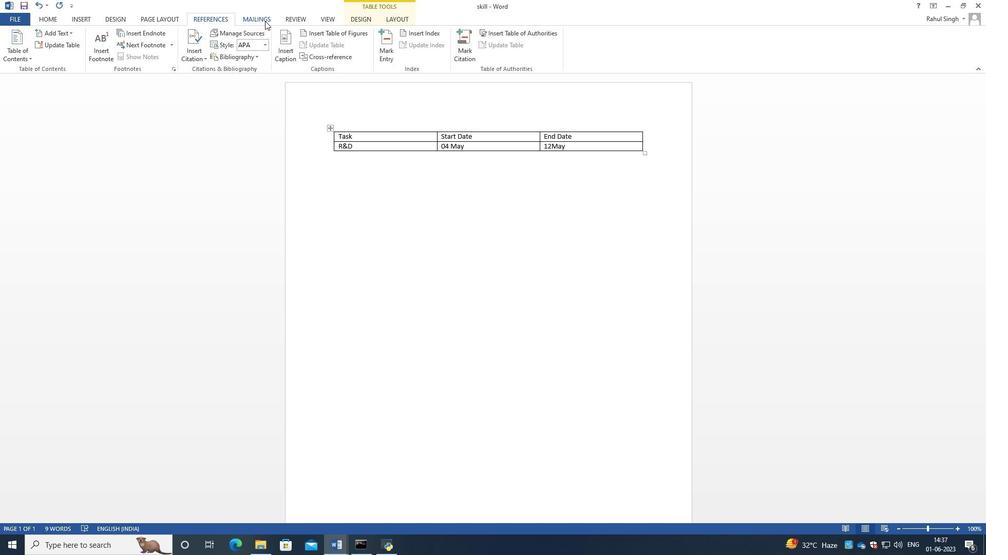 
Action: Mouse moved to (302, 21)
Screenshot: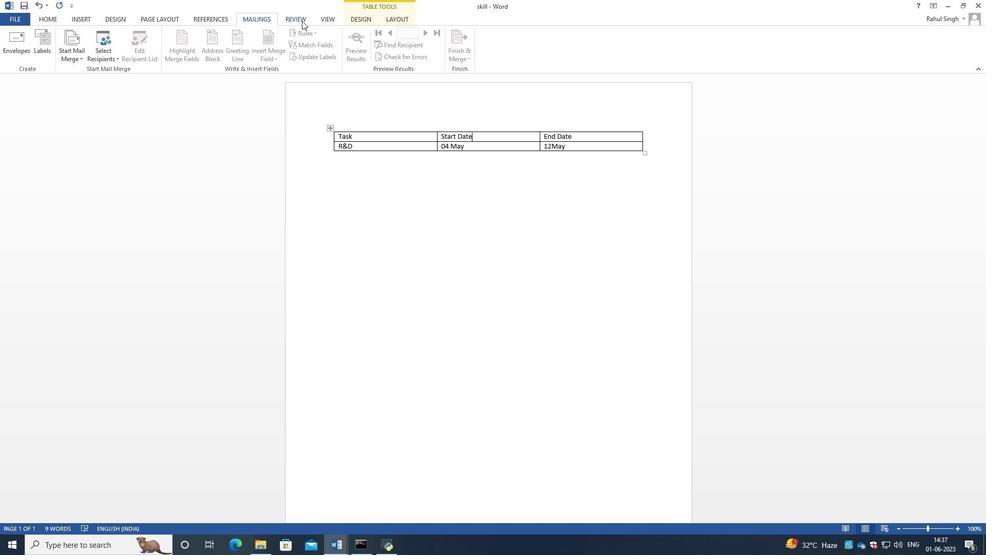 
Action: Mouse pressed left at (302, 21)
Screenshot: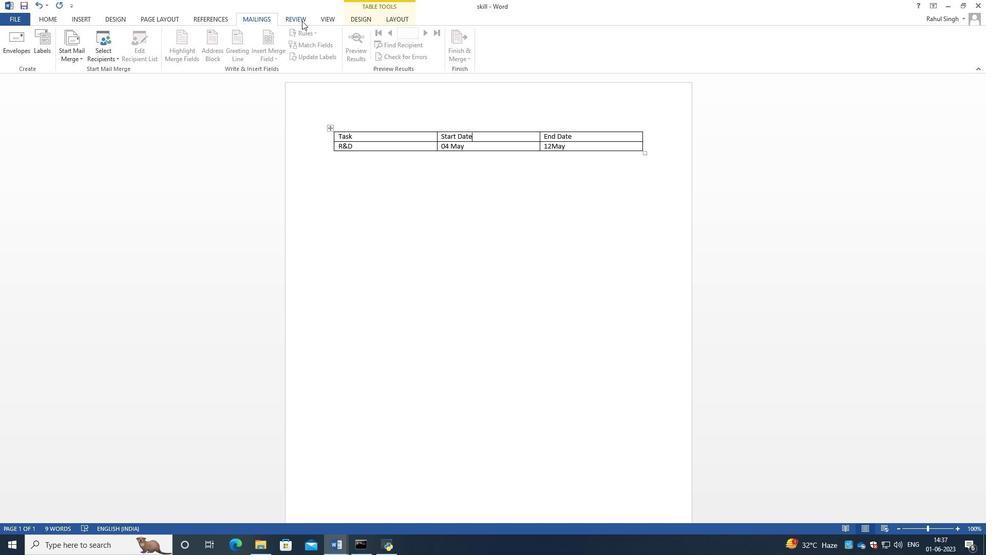 
Action: Mouse moved to (335, 19)
Screenshot: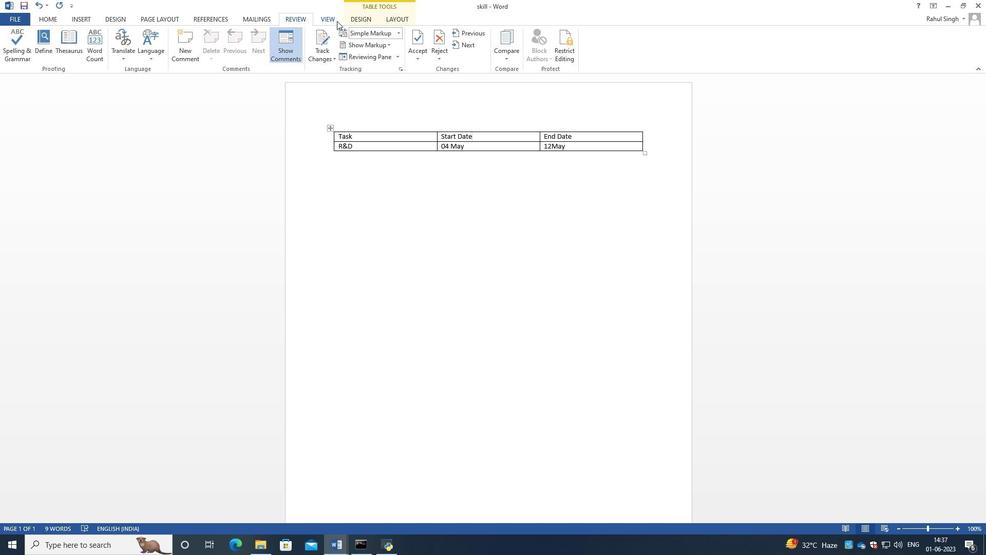 
Action: Mouse pressed left at (335, 19)
Screenshot: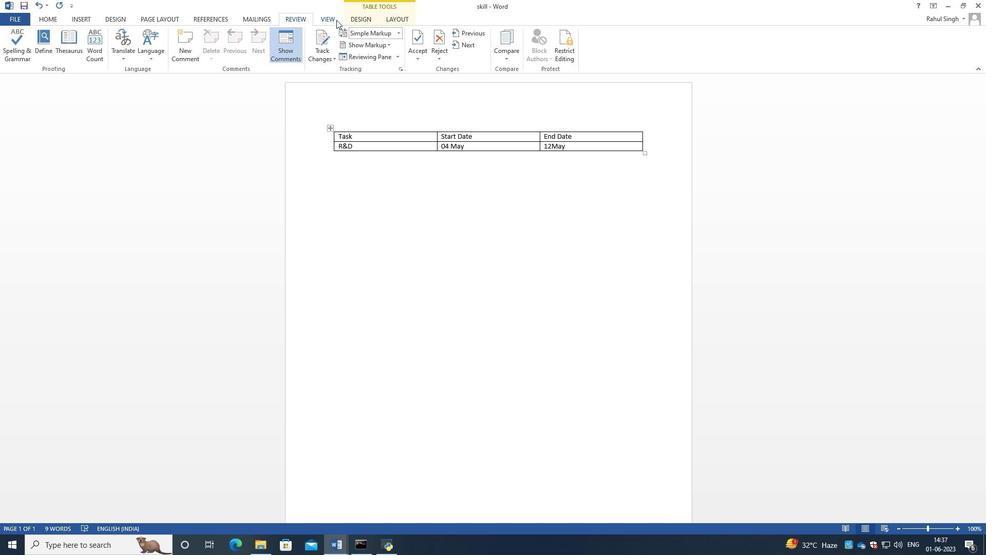 
Action: Mouse moved to (37, 19)
Screenshot: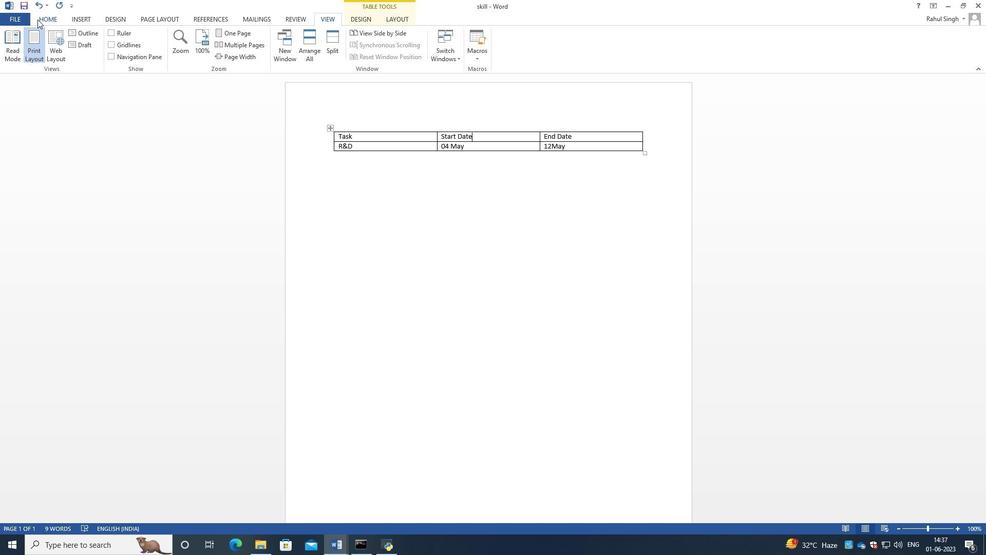 
Action: Mouse pressed left at (37, 19)
Screenshot: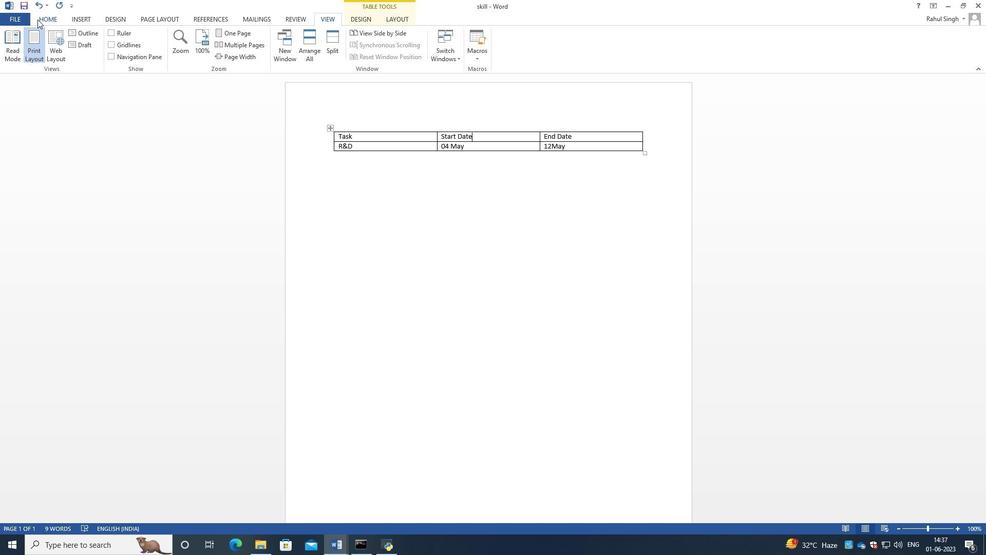
Action: Mouse moved to (72, 17)
Screenshot: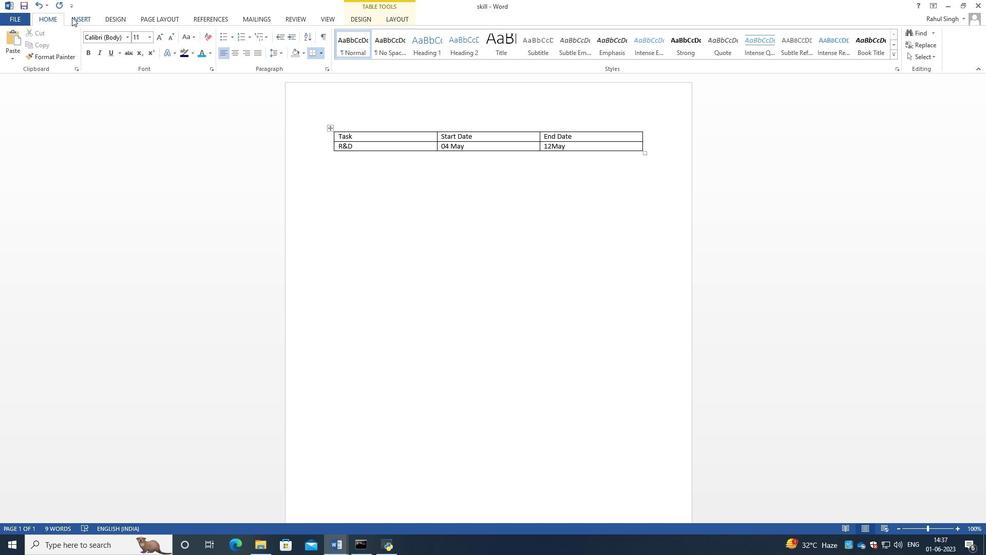 
Action: Mouse pressed left at (72, 17)
Screenshot: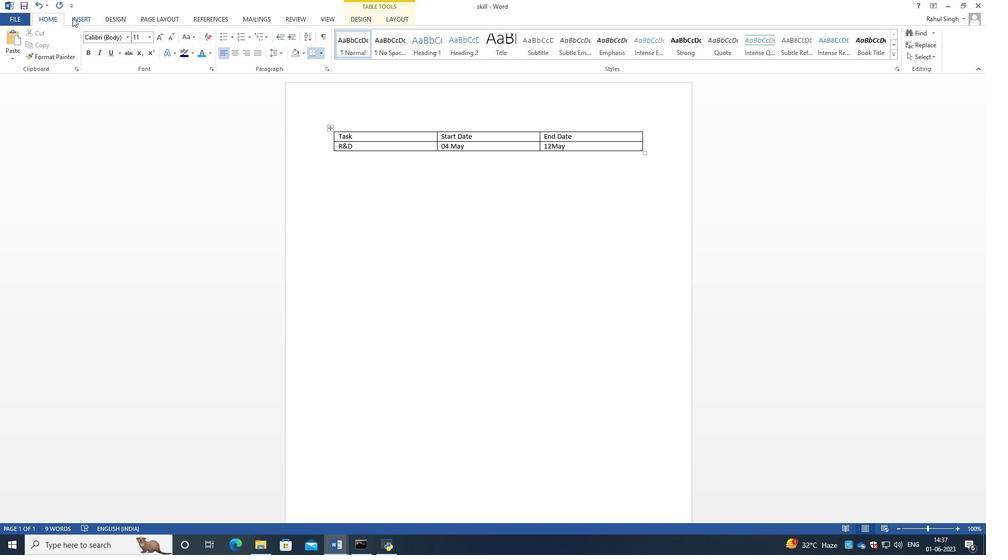 
Action: Mouse moved to (82, 54)
Screenshot: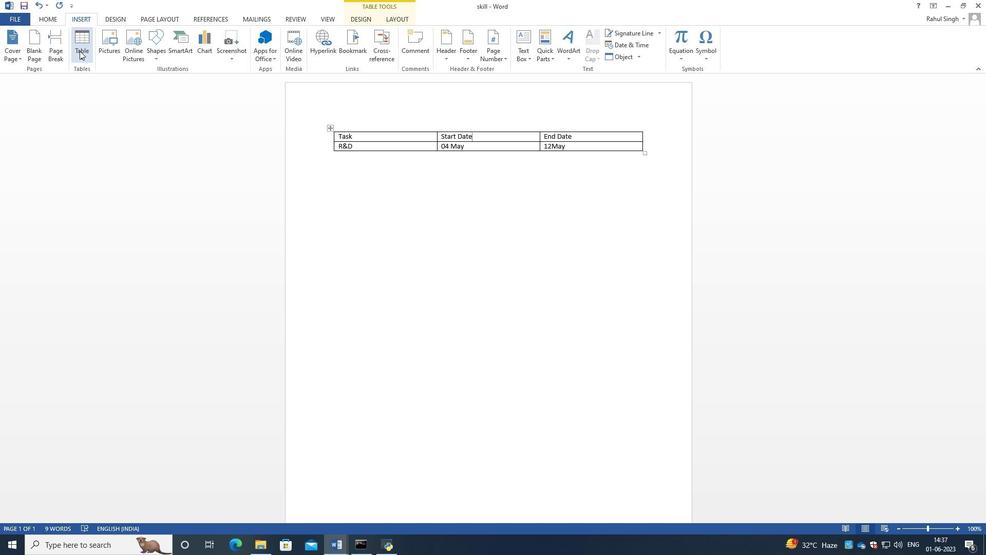 
Action: Mouse pressed left at (82, 54)
Screenshot: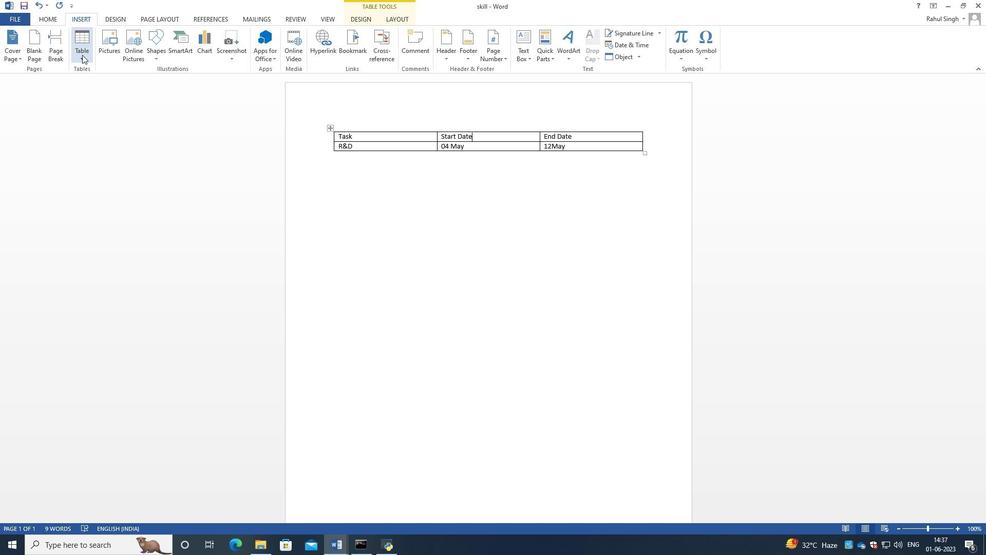 
Action: Mouse moved to (53, 110)
Screenshot: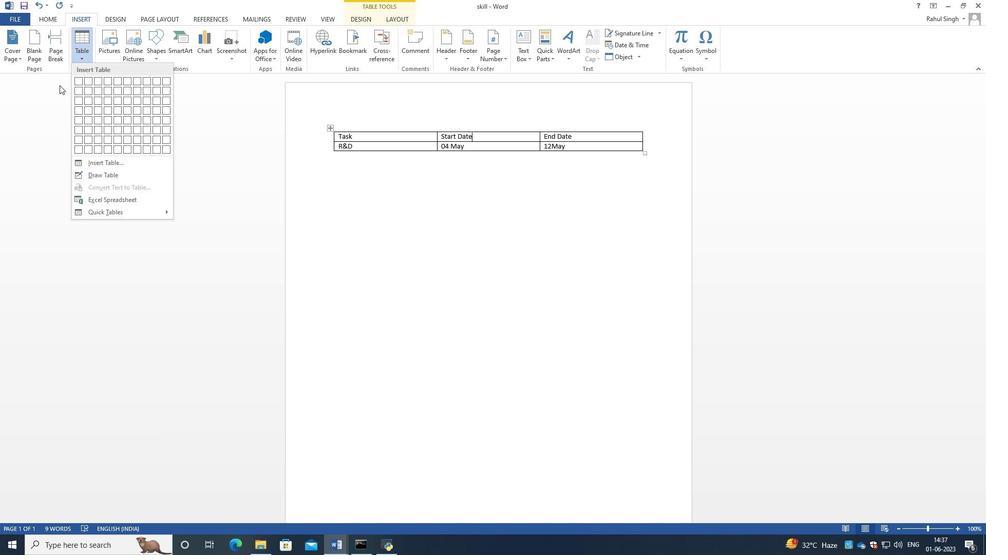 
Action: Mouse pressed left at (53, 110)
Screenshot: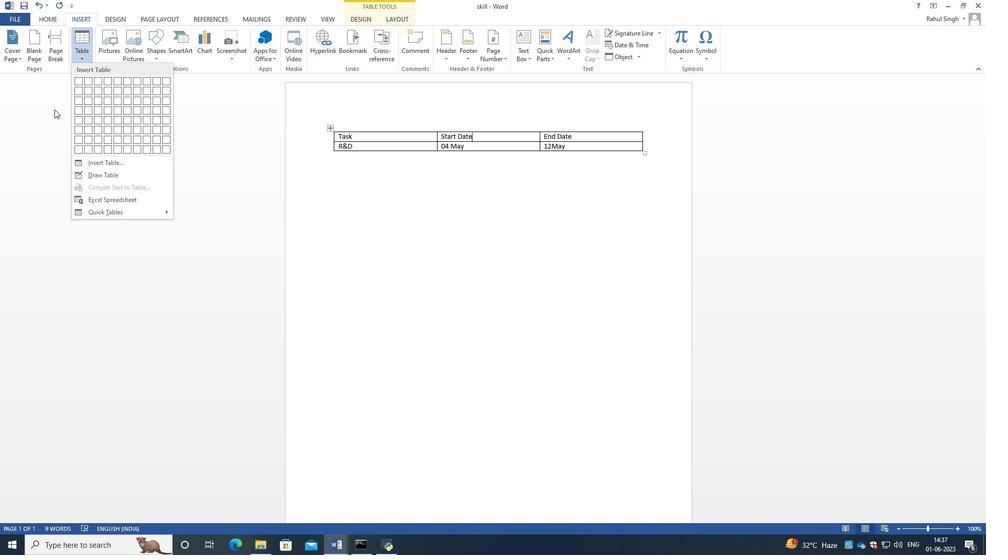 
Action: Mouse moved to (332, 130)
Screenshot: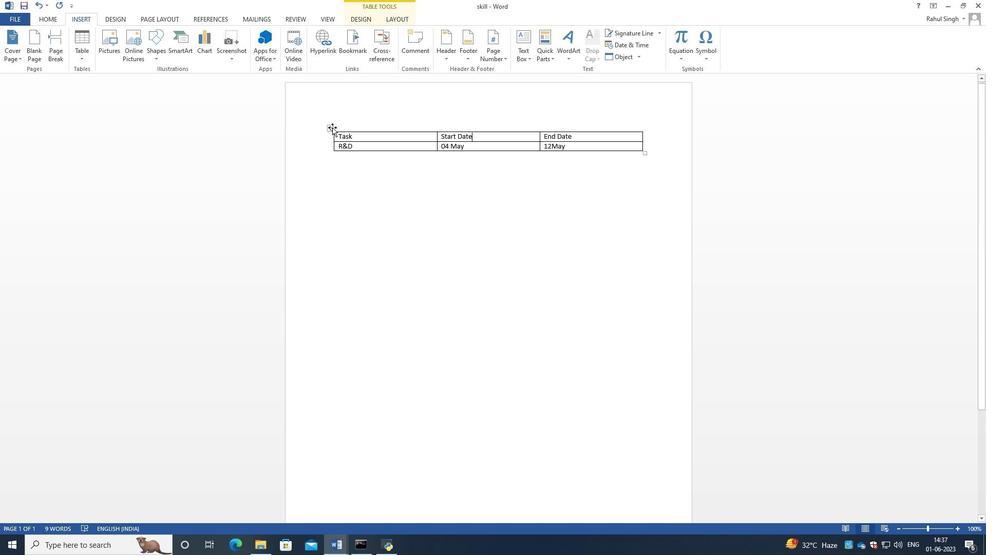 
Action: Mouse pressed left at (332, 130)
Screenshot: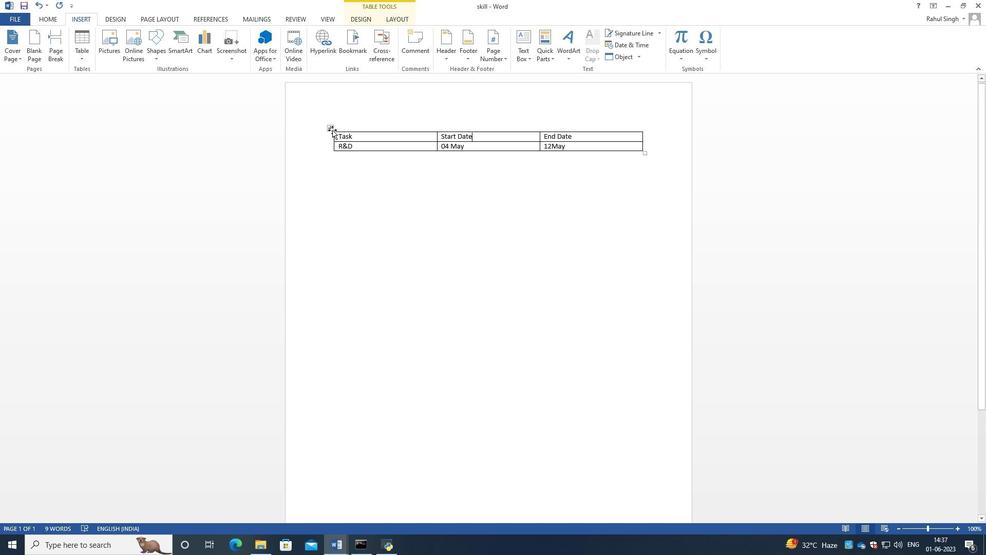 
Action: Mouse moved to (351, 140)
Screenshot: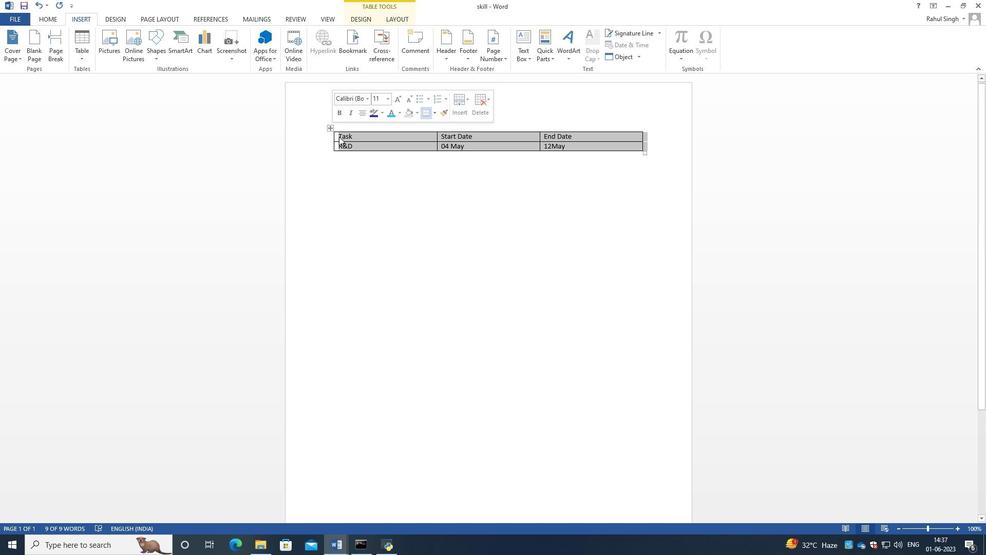 
Action: Mouse pressed right at (351, 140)
Screenshot: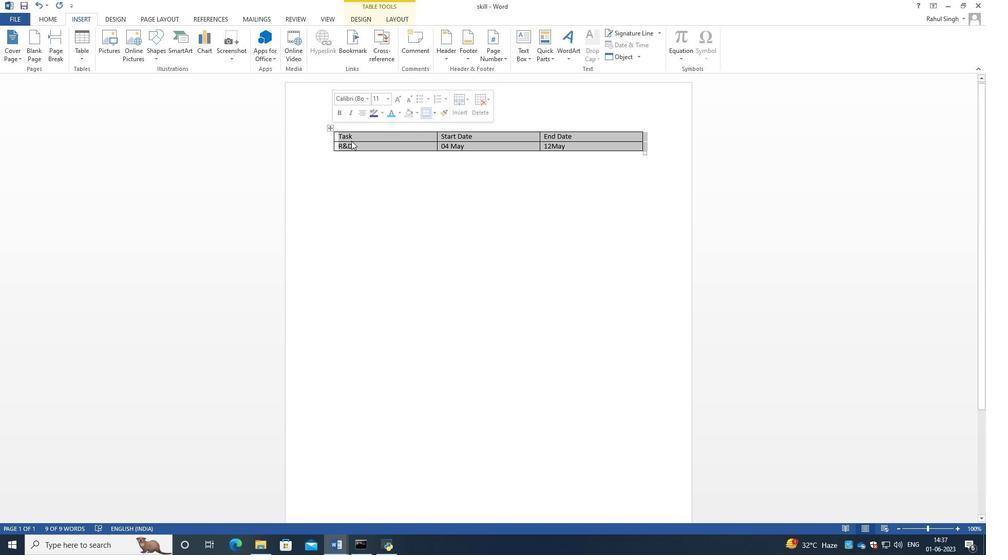 
Action: Mouse moved to (404, 301)
Screenshot: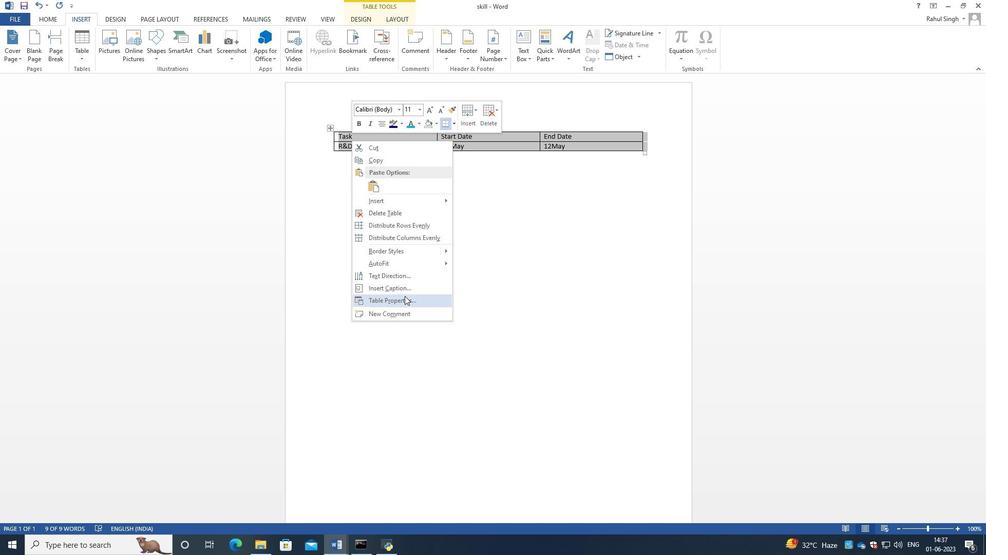 
Action: Mouse pressed left at (404, 301)
Screenshot: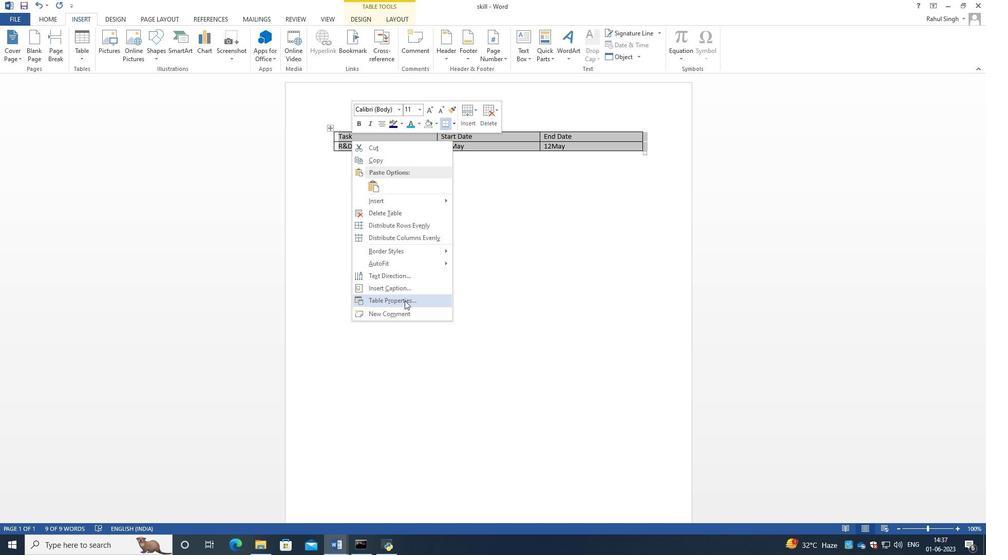 
Action: Mouse moved to (434, 171)
Screenshot: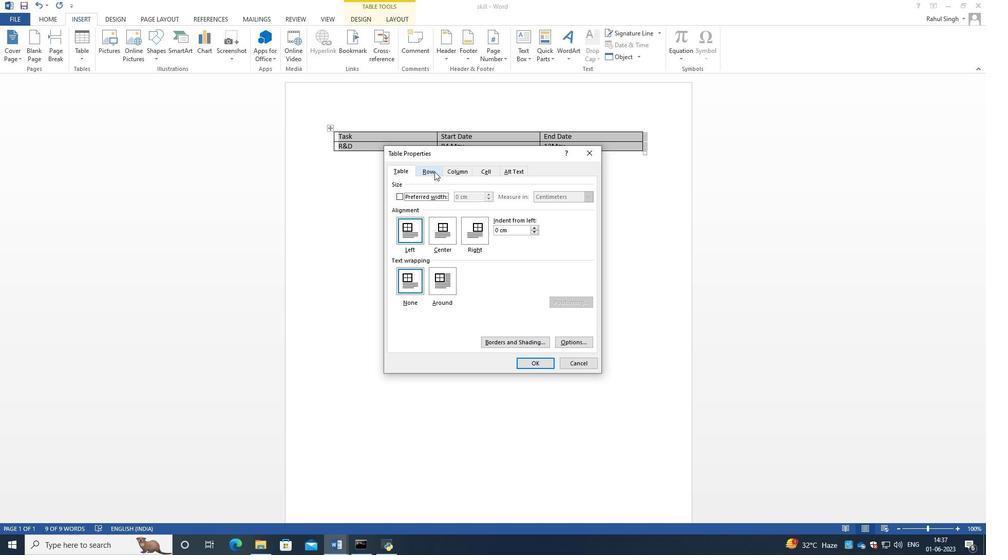 
Action: Mouse pressed left at (434, 171)
Screenshot: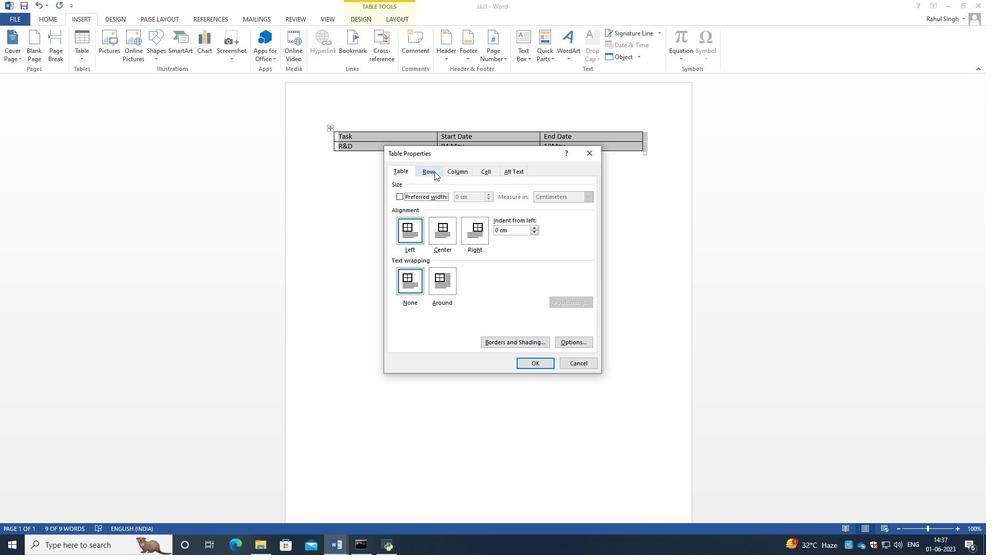 
Action: Mouse moved to (397, 172)
Screenshot: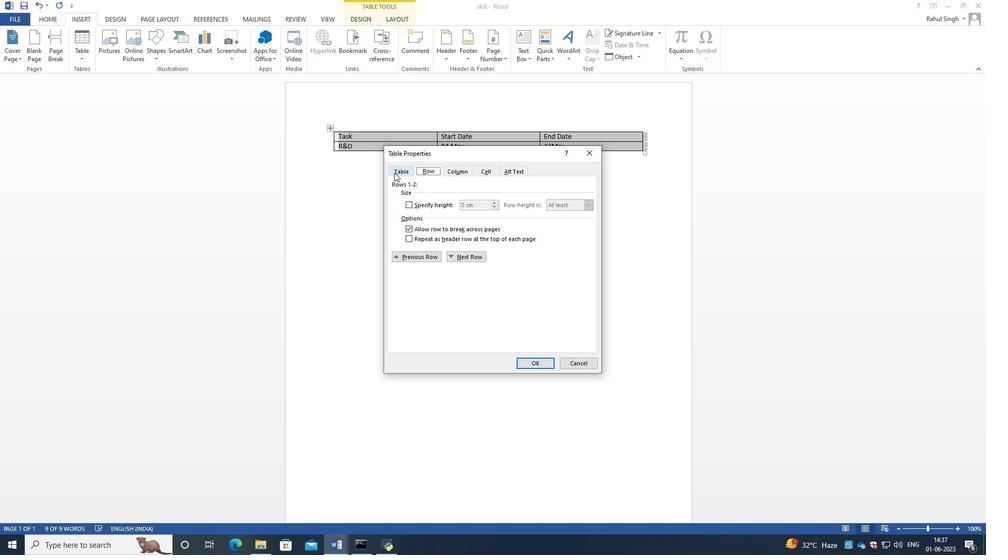 
Action: Mouse pressed left at (397, 172)
Screenshot: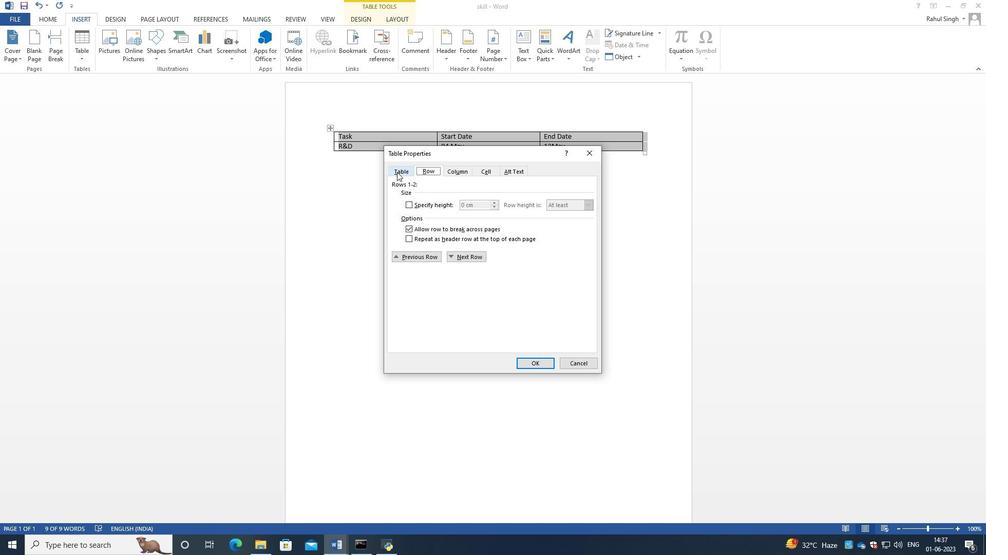 
Action: Mouse moved to (573, 346)
Screenshot: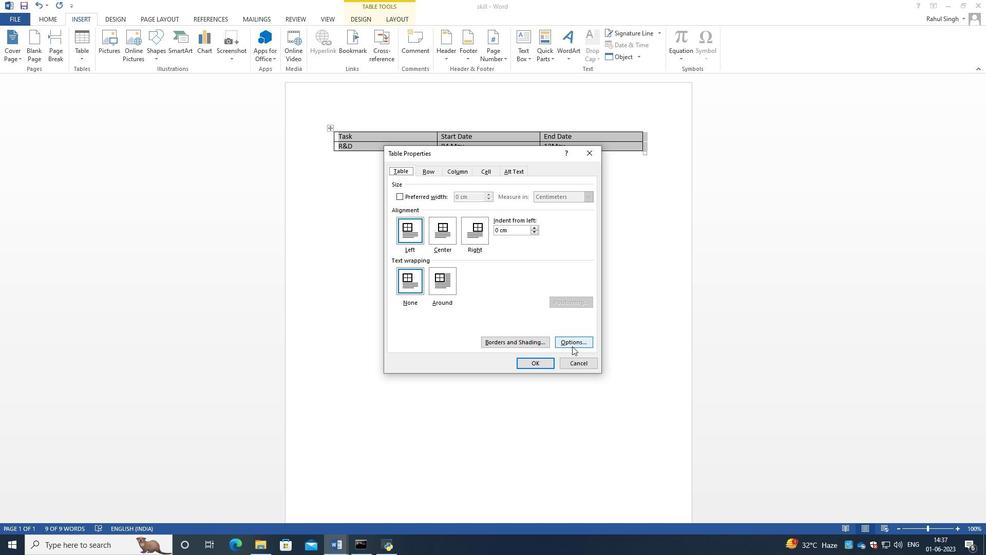 
Action: Mouse pressed left at (573, 346)
Screenshot: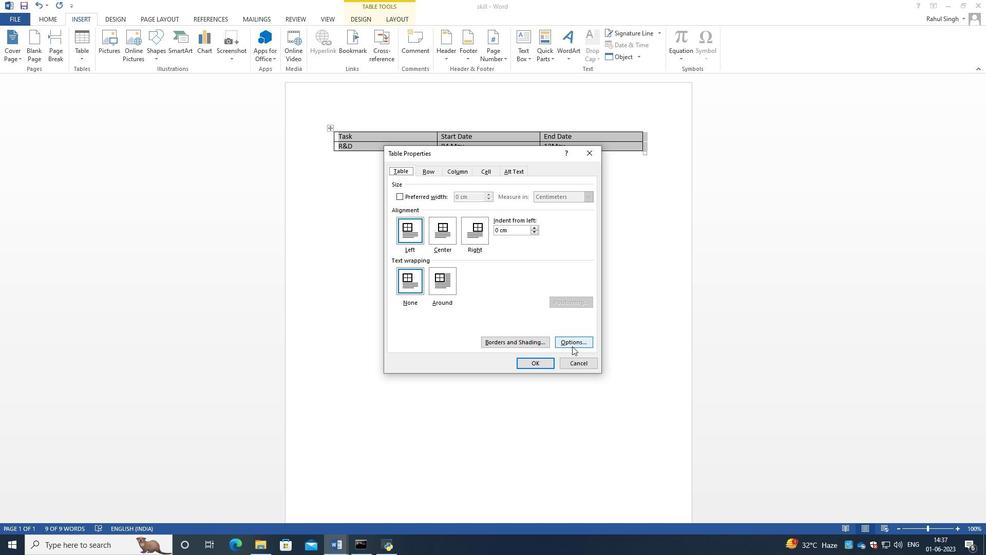 
Action: Mouse moved to (505, 306)
Screenshot: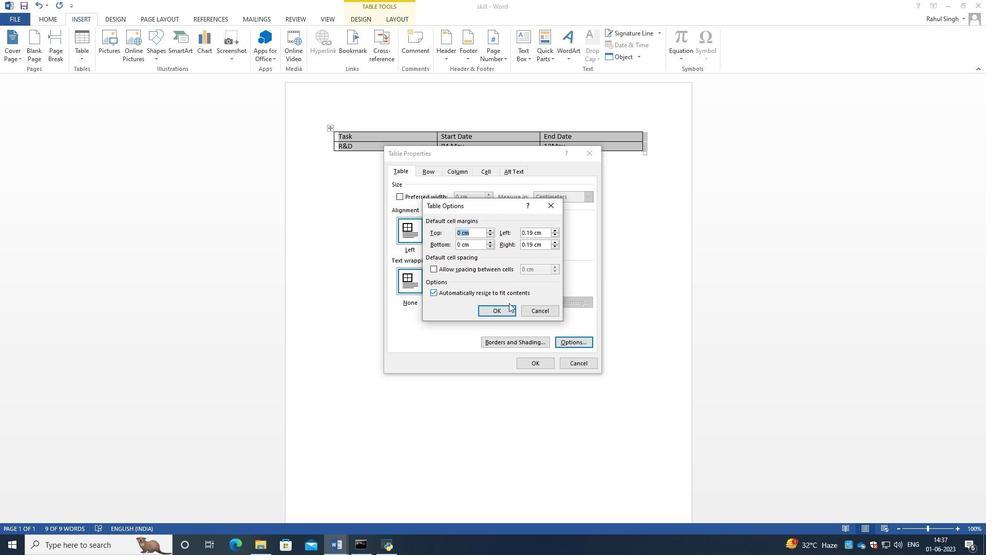 
Action: Mouse pressed left at (505, 306)
Screenshot: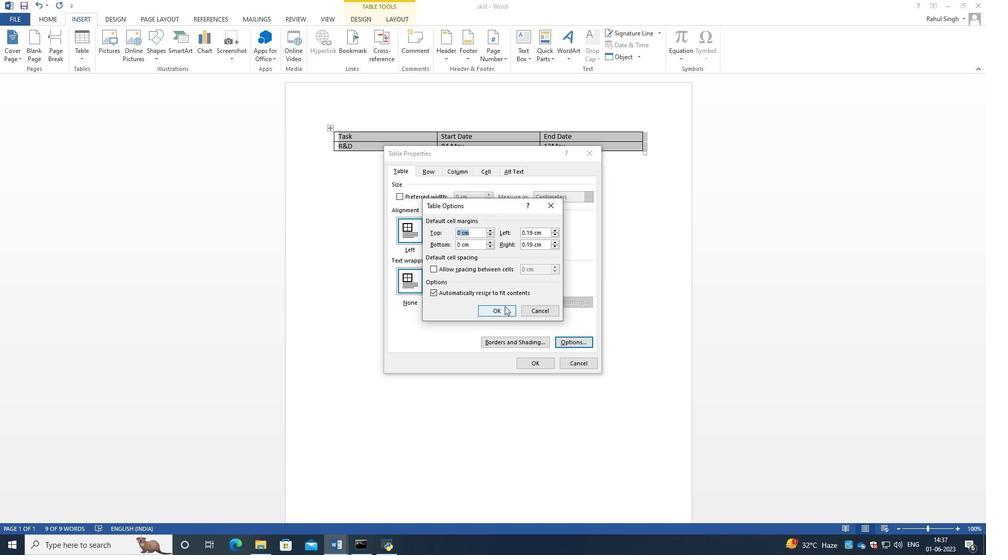 
Action: Mouse moved to (589, 157)
Screenshot: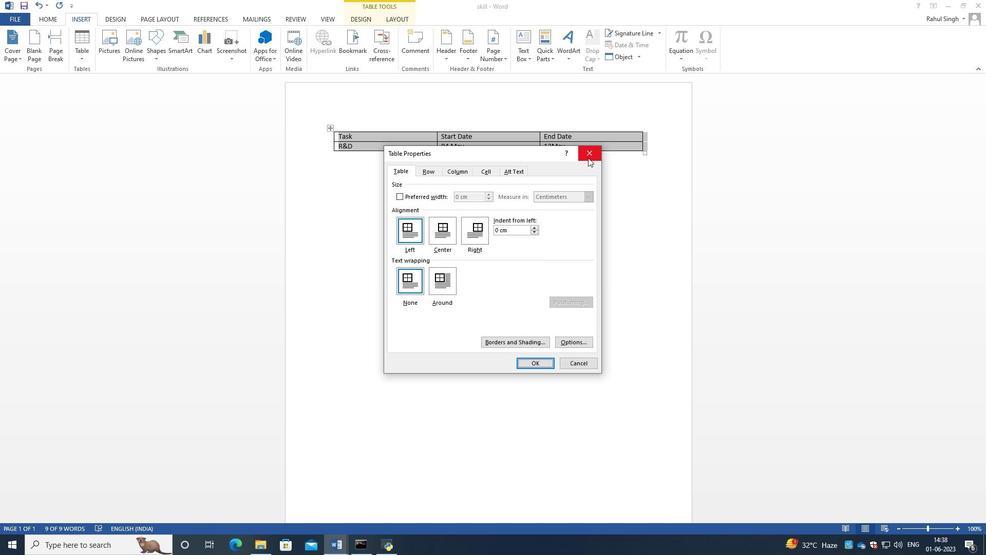 
Action: Mouse pressed left at (589, 157)
Screenshot: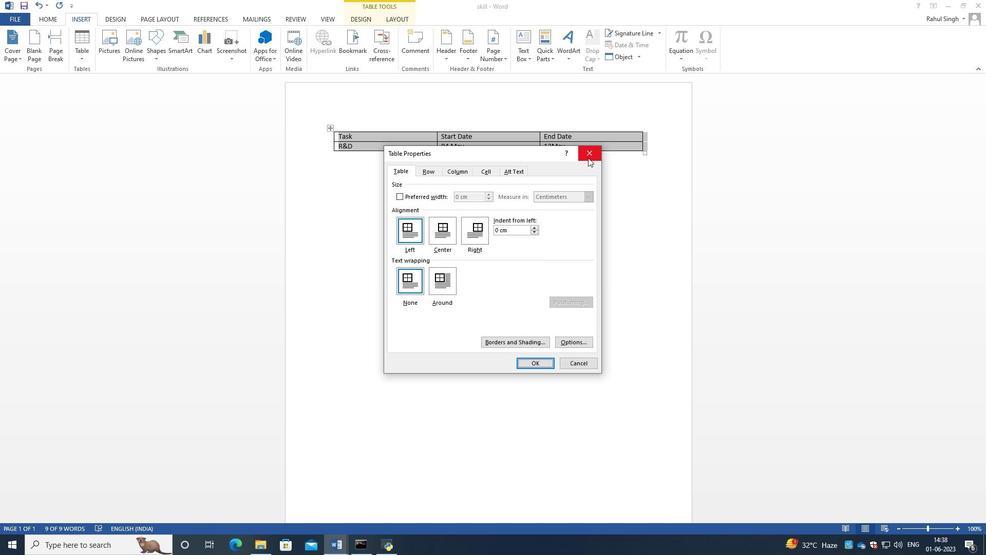 
Action: Mouse moved to (362, 146)
Screenshot: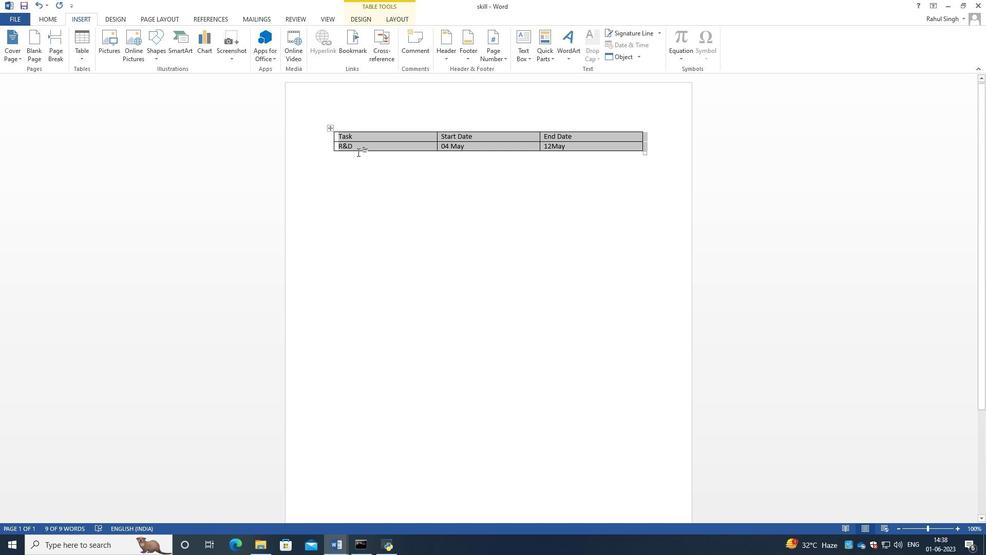 
Action: Mouse pressed right at (362, 146)
Screenshot: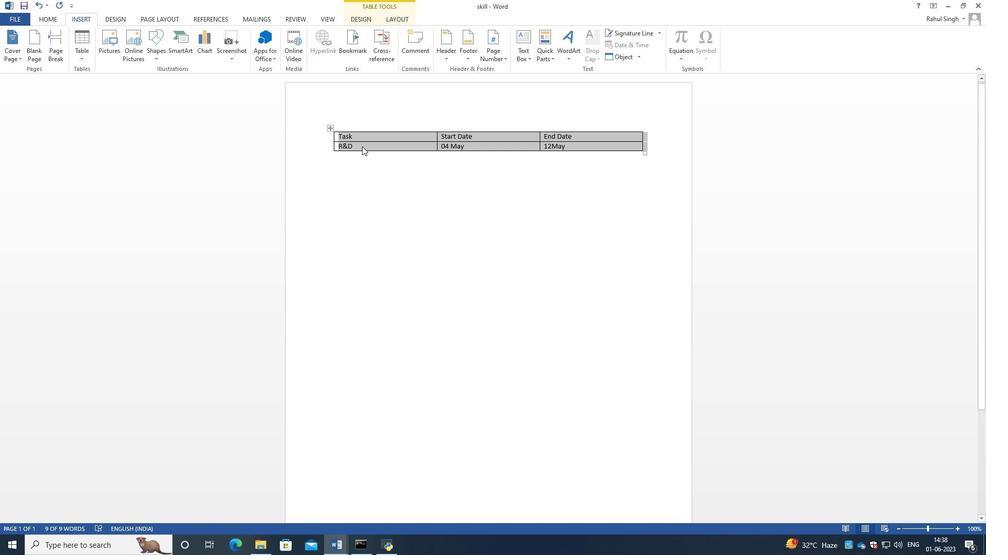 
Action: Mouse moved to (427, 133)
Screenshot: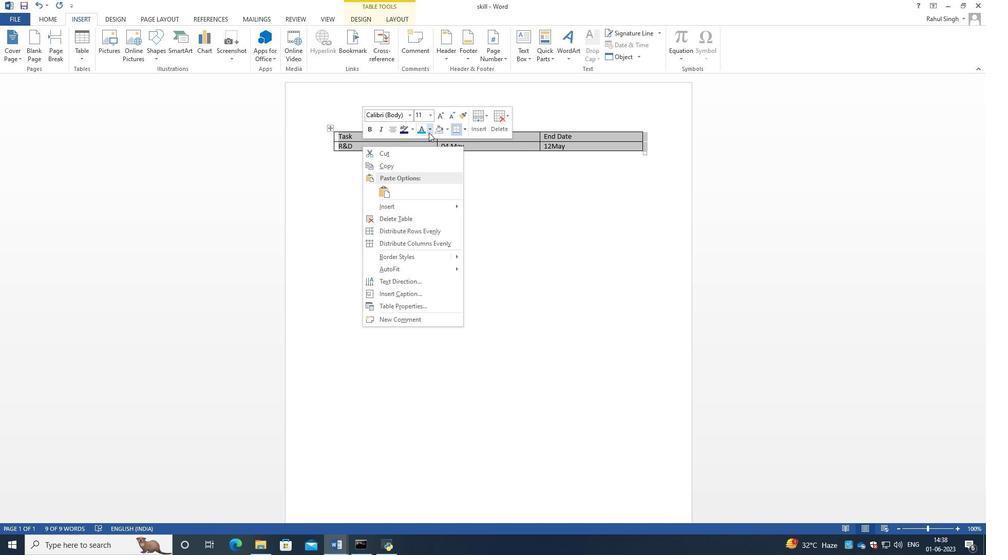 
Action: Mouse pressed left at (427, 133)
Screenshot: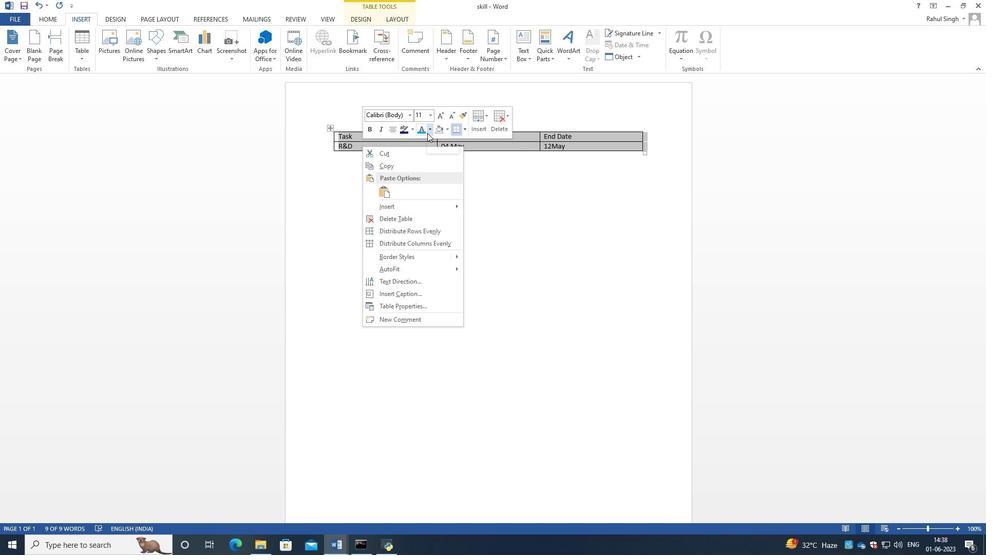 
Action: Mouse moved to (482, 220)
Screenshot: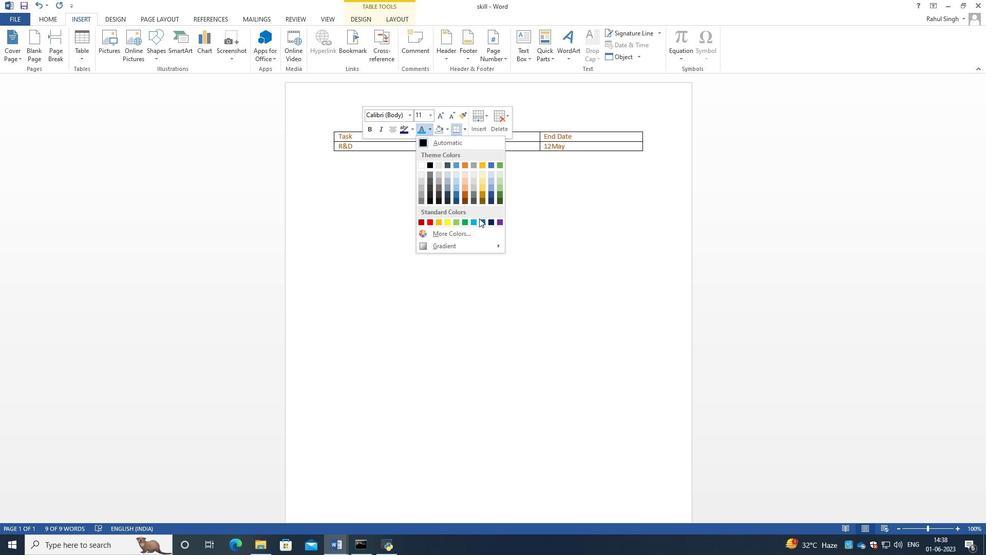 
Action: Mouse pressed left at (482, 220)
Screenshot: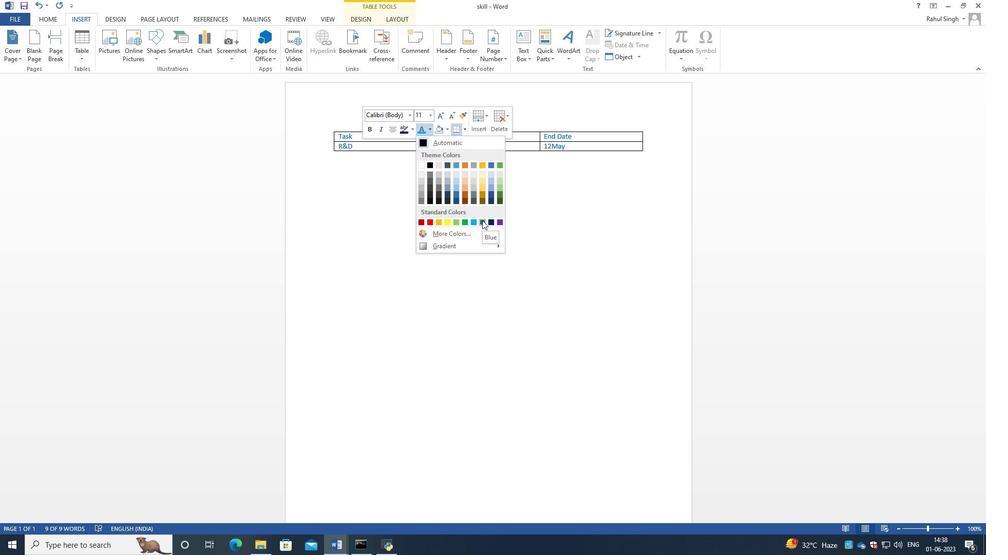 
Action: Mouse moved to (434, 178)
Screenshot: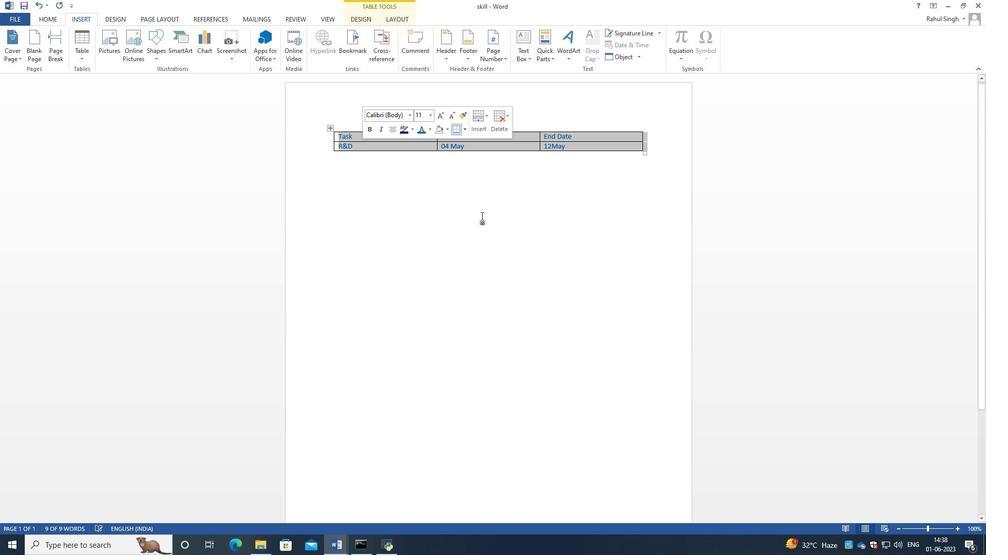 
Action: Mouse pressed left at (434, 178)
Screenshot: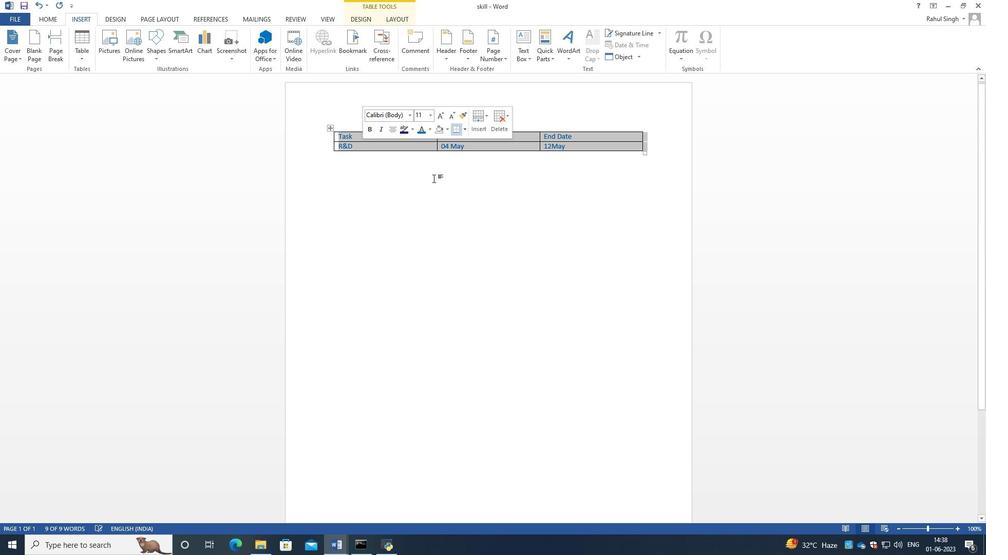 
Action: Mouse moved to (445, 196)
Screenshot: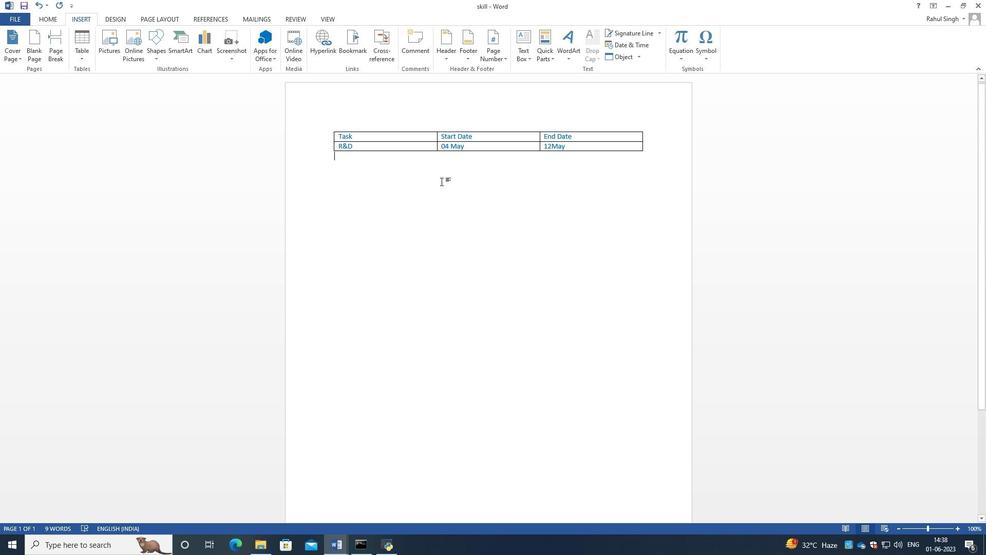 
